 Task: Look for space in Marand, Iran from 6th September, 2023 to 10th September, 2023 for 1 adult in price range Rs.10000 to Rs.15000. Place can be private room with 1  bedroom having 1 bed and 1 bathroom. Property type can be house, flat, guest house, hotel. Booking option can be shelf check-in. Required host language is English.
Action: Mouse moved to (444, 74)
Screenshot: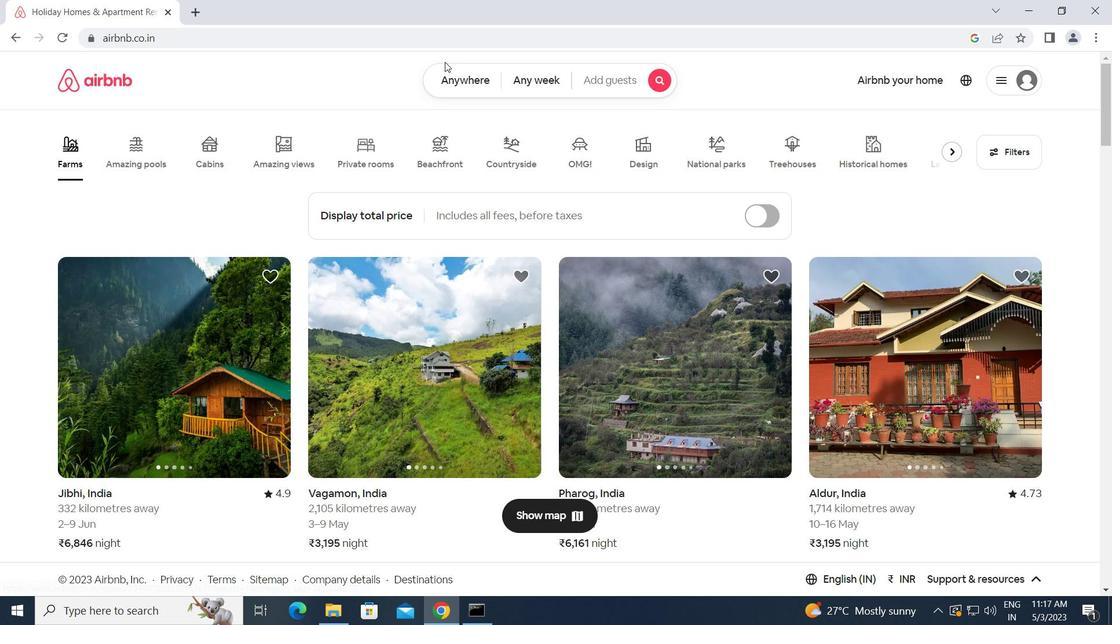 
Action: Mouse pressed left at (444, 74)
Screenshot: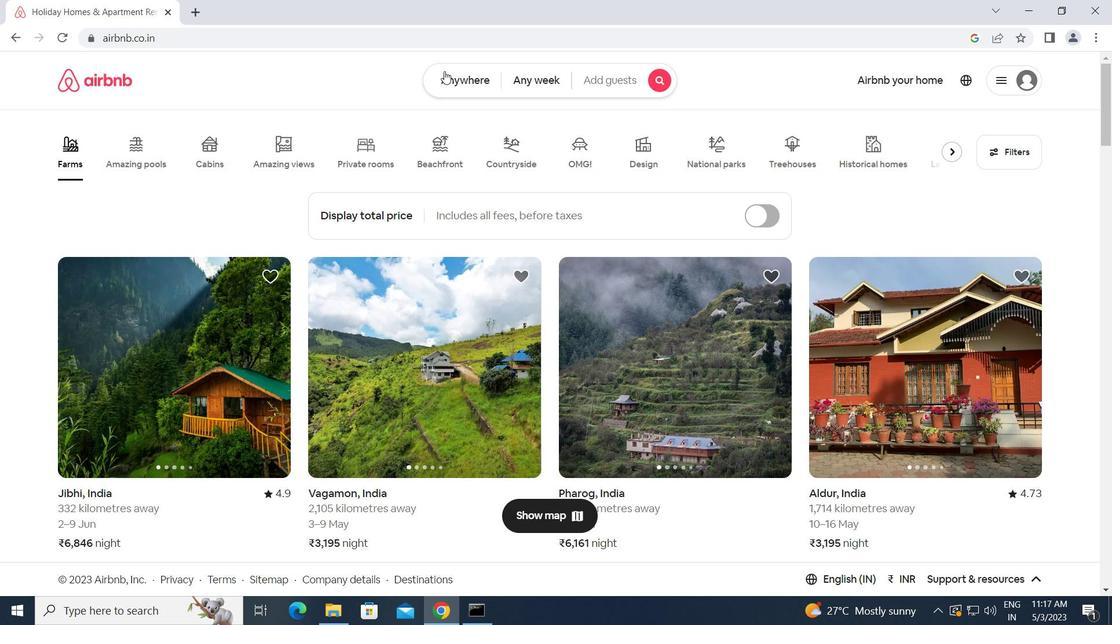 
Action: Mouse moved to (397, 123)
Screenshot: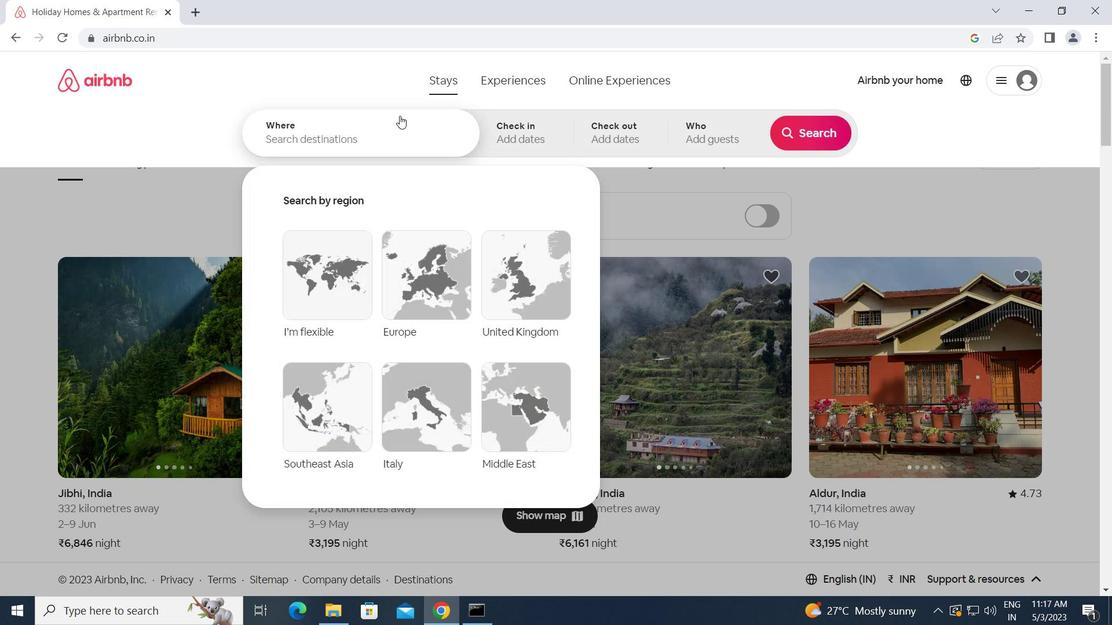 
Action: Mouse pressed left at (397, 123)
Screenshot: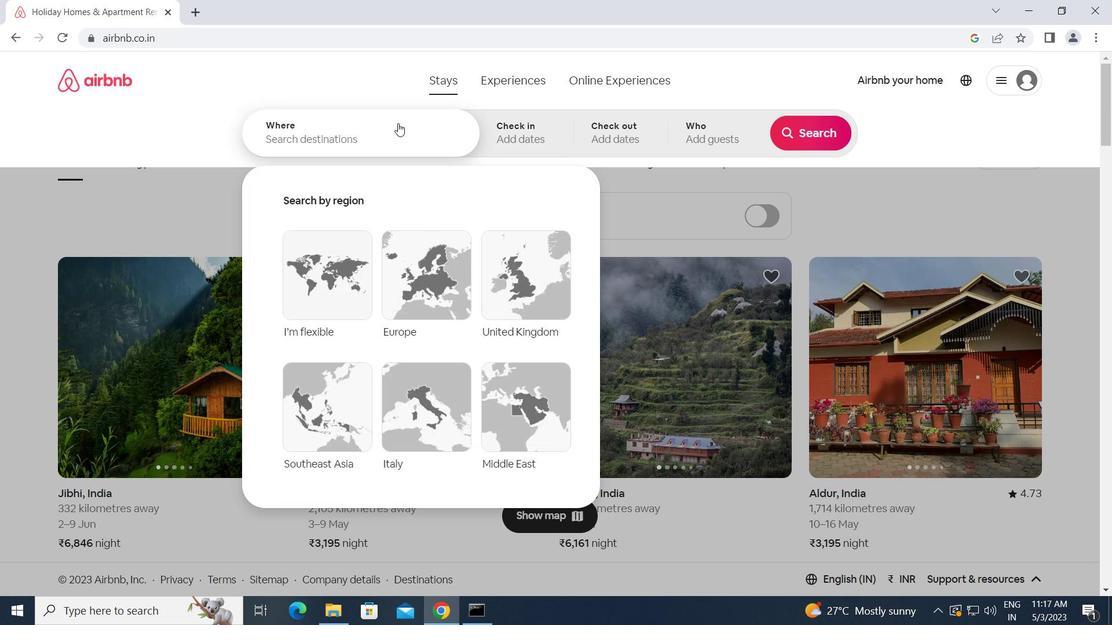 
Action: Key pressed m<Key.caps_lock>arand,<Key.space><Key.caps_lock>i<Key.caps_lock>ran<Key.enter>
Screenshot: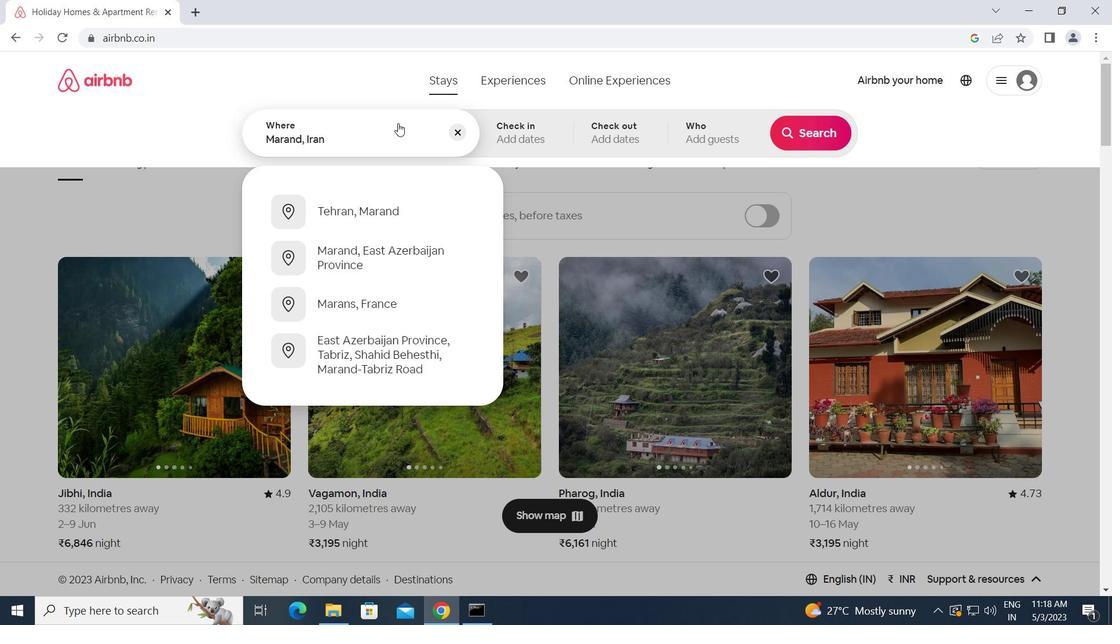 
Action: Mouse moved to (808, 249)
Screenshot: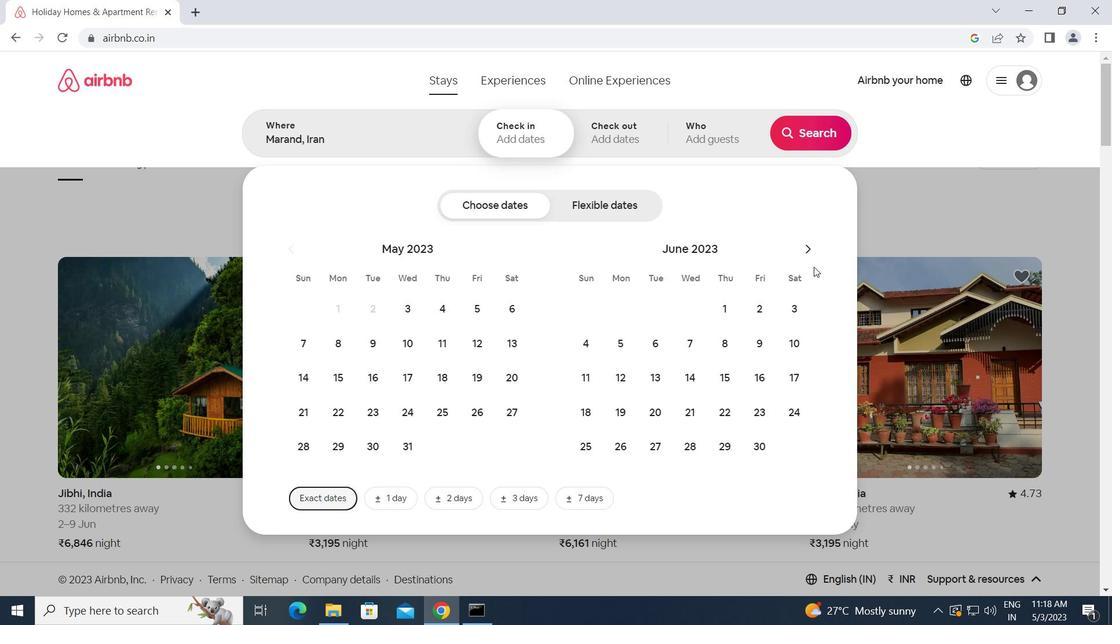 
Action: Mouse pressed left at (808, 249)
Screenshot: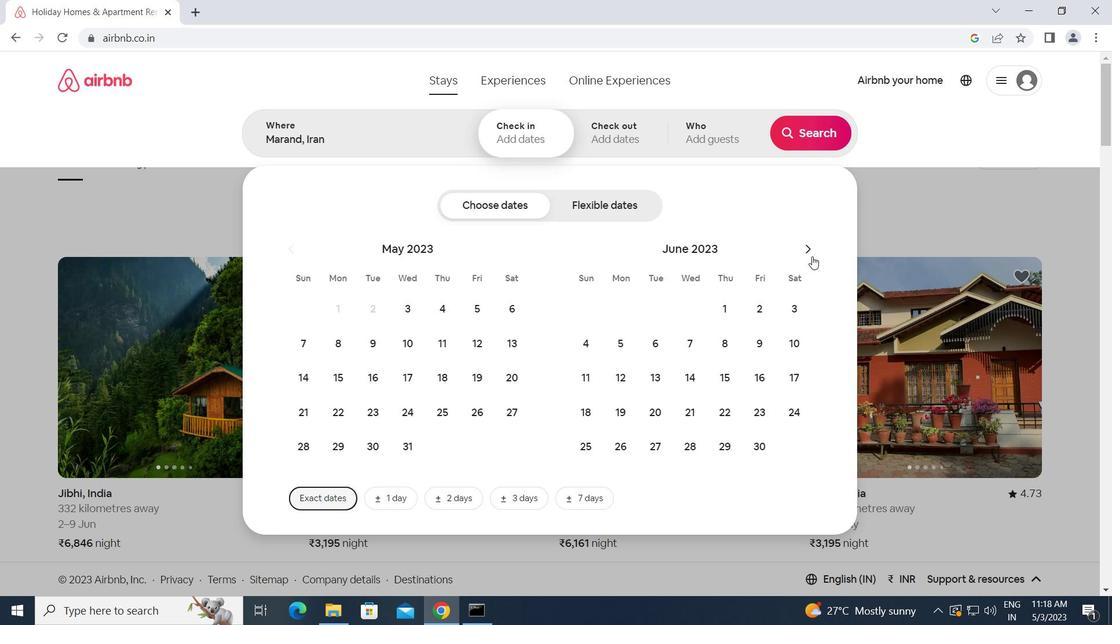 
Action: Mouse pressed left at (808, 249)
Screenshot: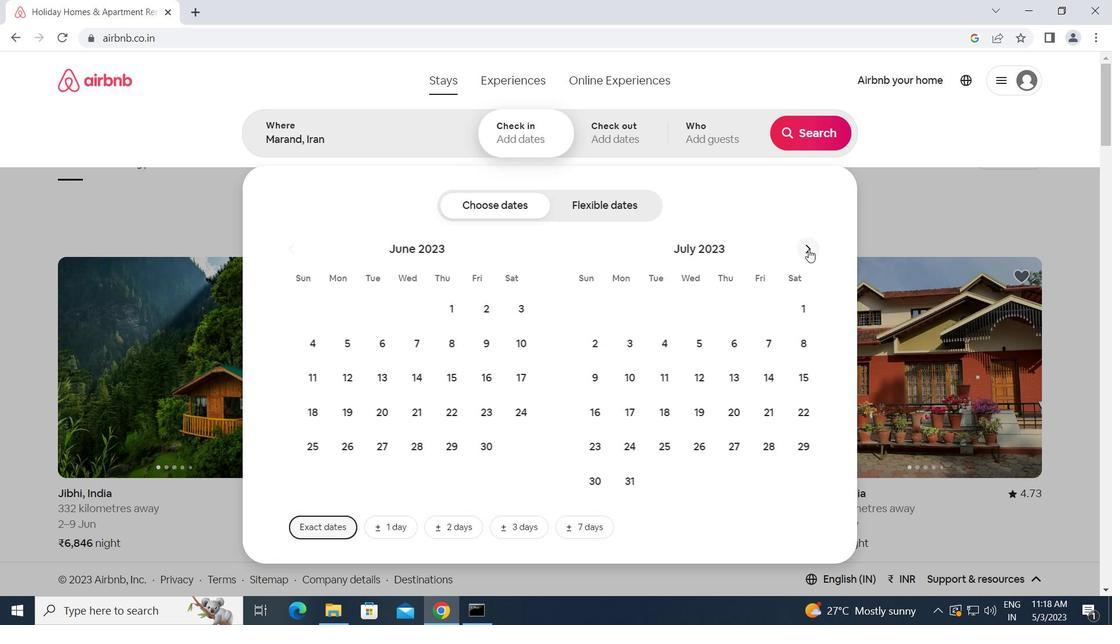 
Action: Mouse pressed left at (808, 249)
Screenshot: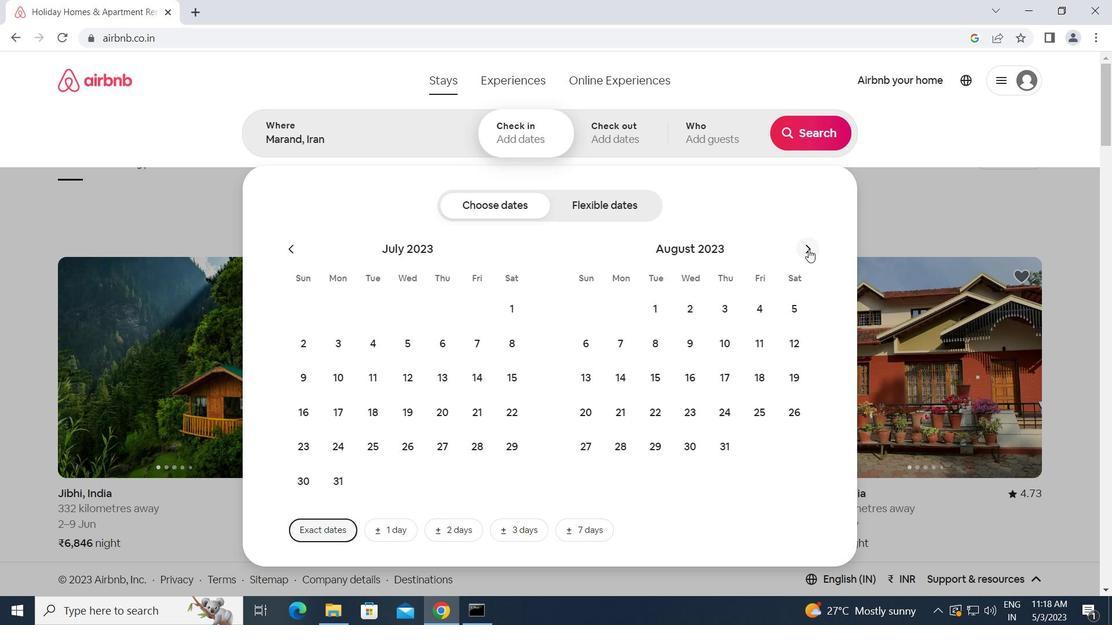 
Action: Mouse moved to (692, 340)
Screenshot: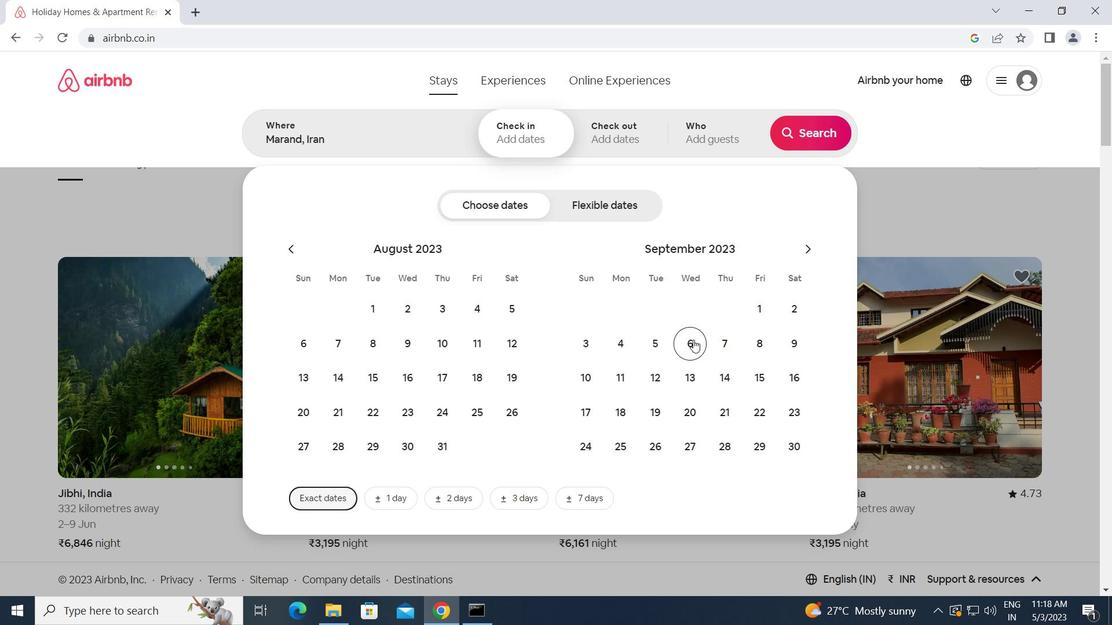 
Action: Mouse pressed left at (692, 340)
Screenshot: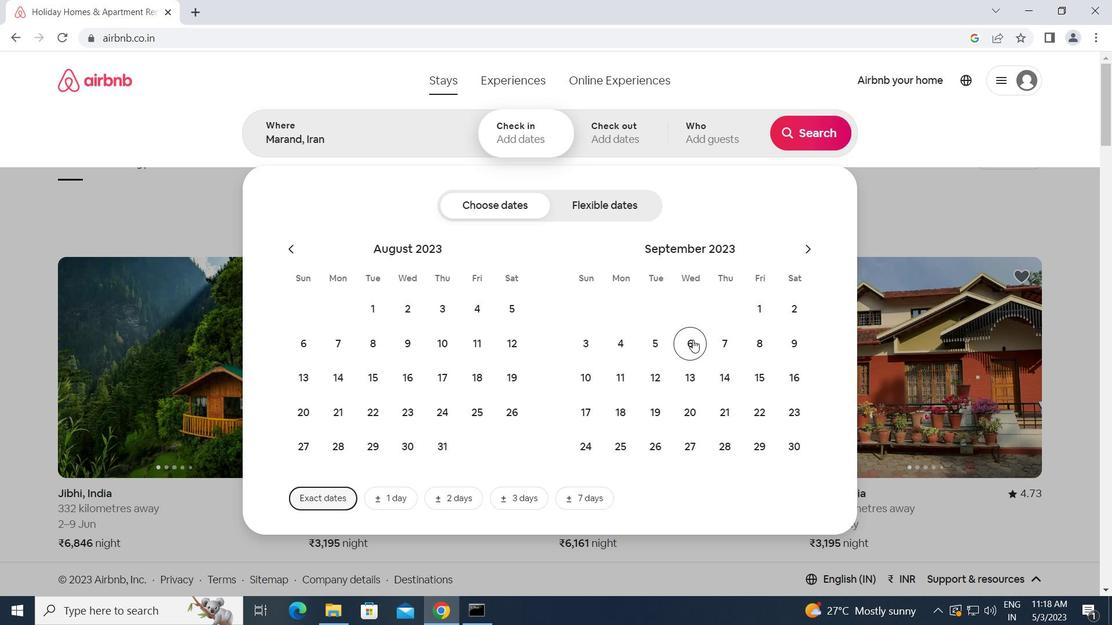 
Action: Mouse moved to (590, 377)
Screenshot: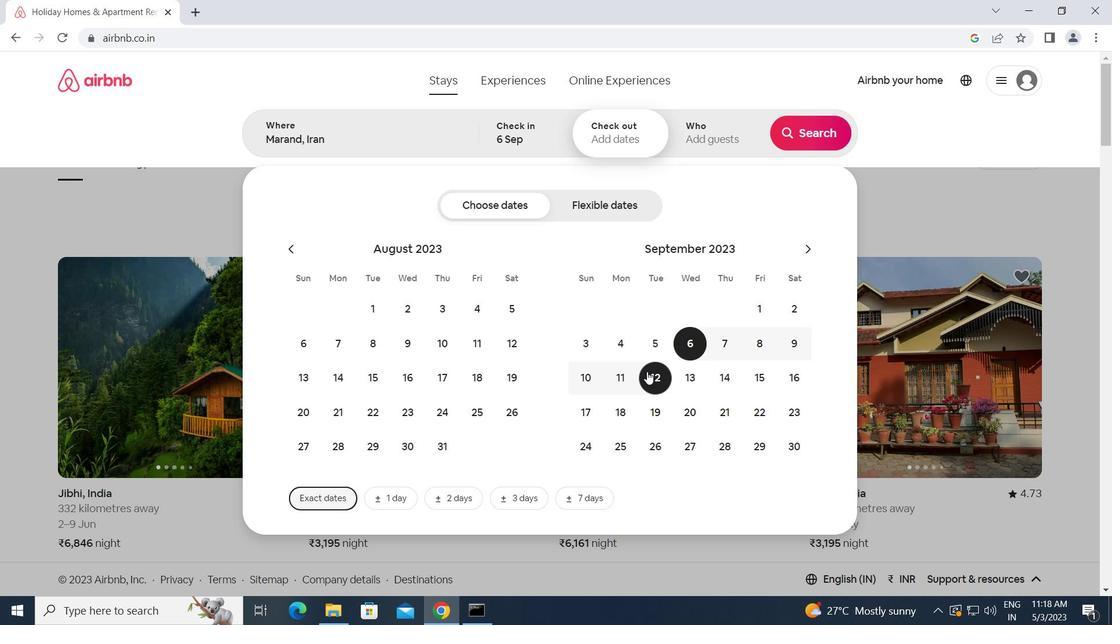 
Action: Mouse pressed left at (590, 377)
Screenshot: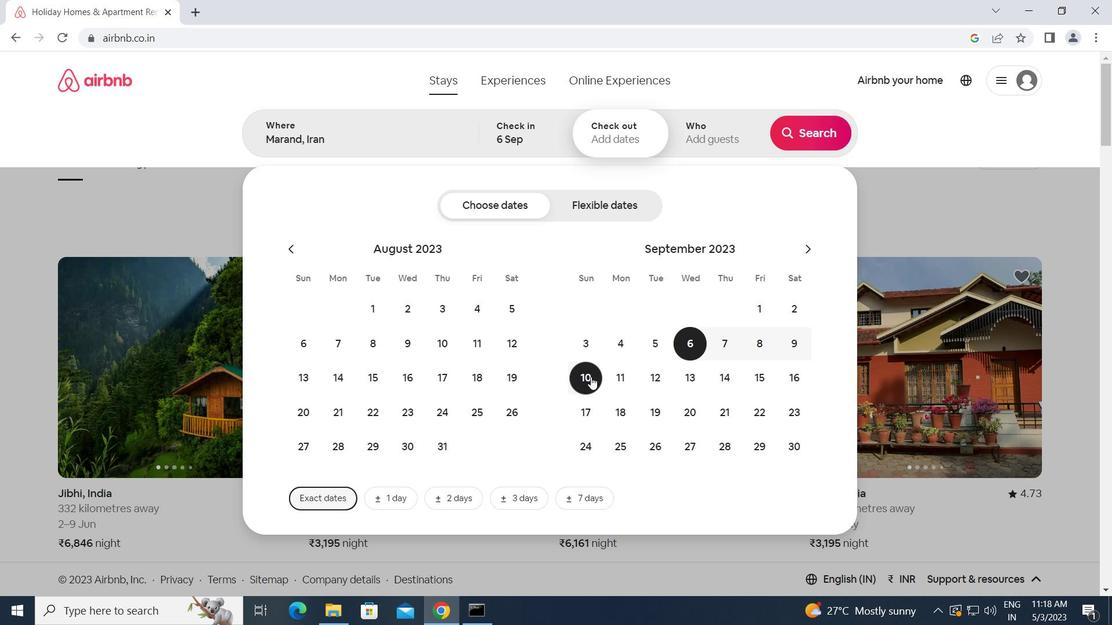 
Action: Mouse moved to (725, 133)
Screenshot: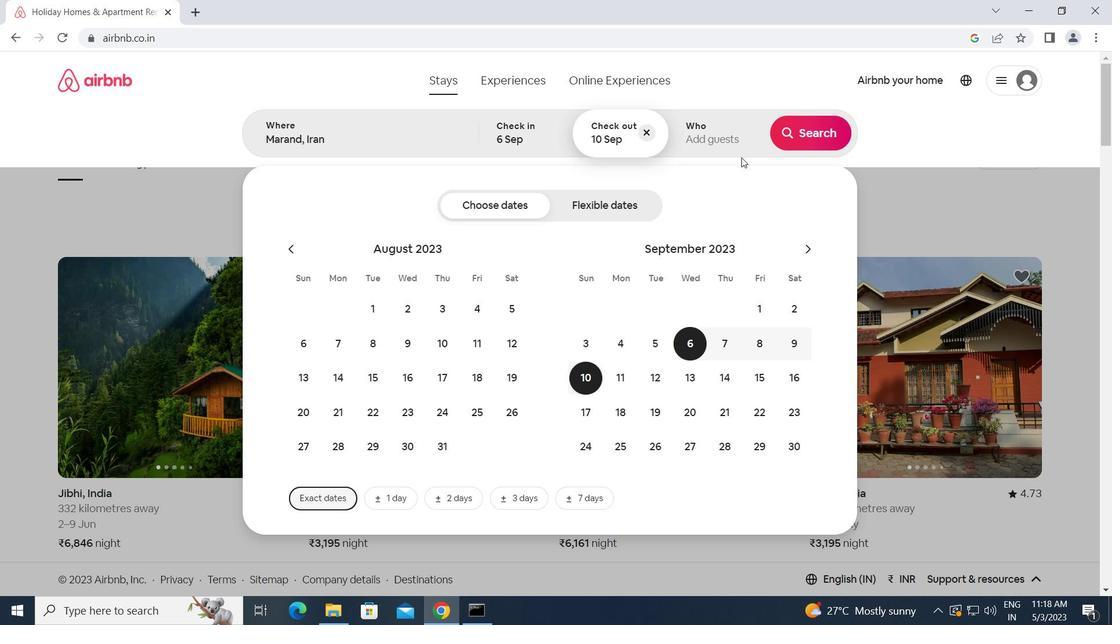 
Action: Mouse pressed left at (725, 133)
Screenshot: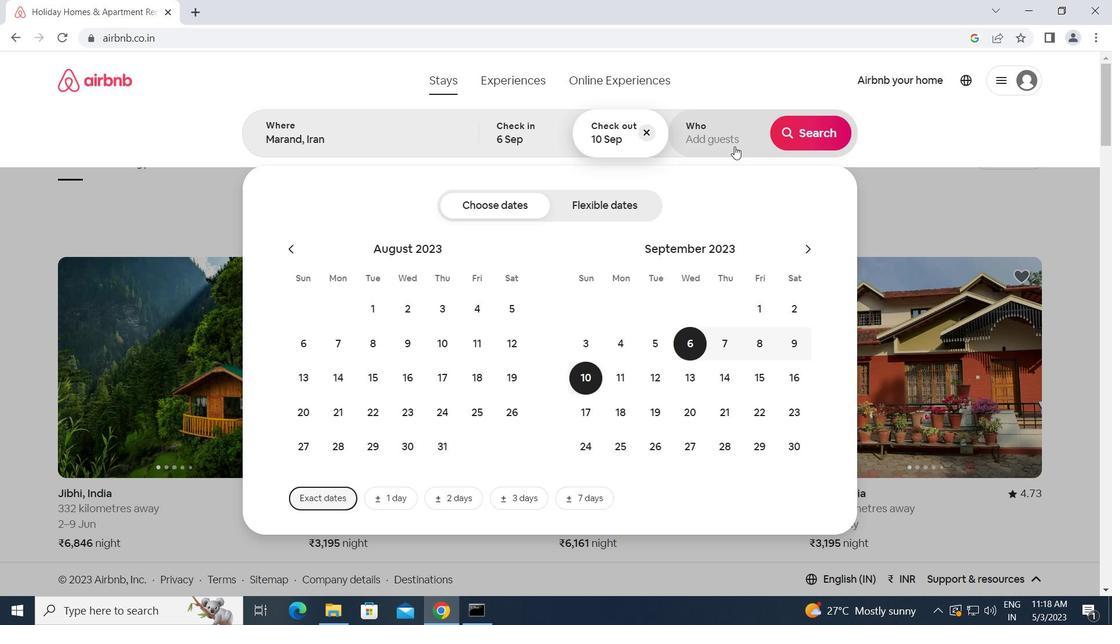 
Action: Mouse moved to (811, 213)
Screenshot: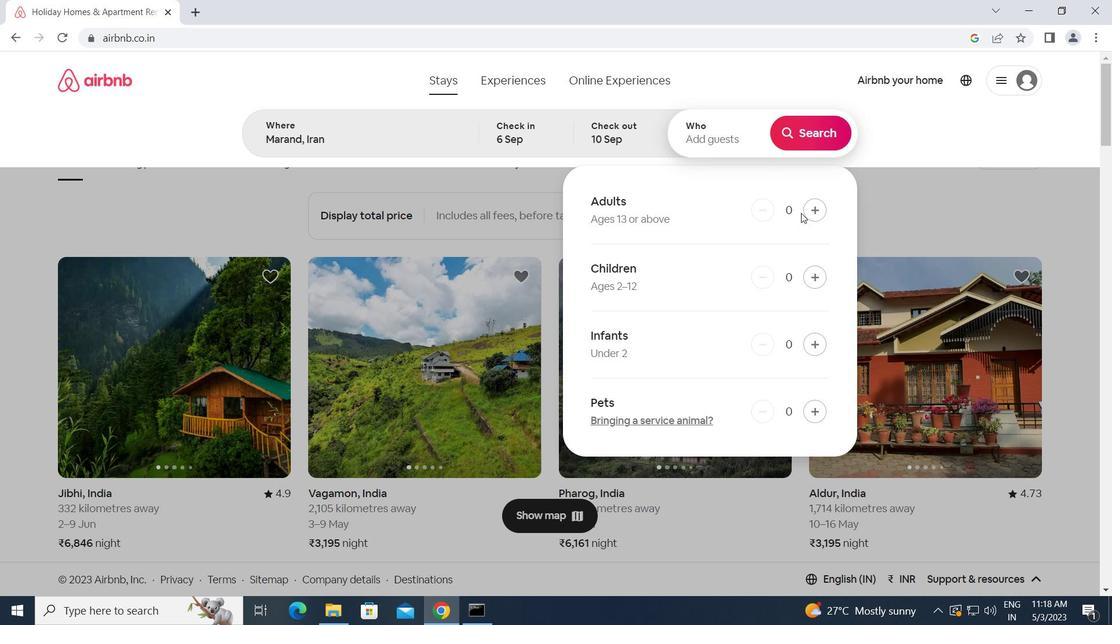 
Action: Mouse pressed left at (811, 213)
Screenshot: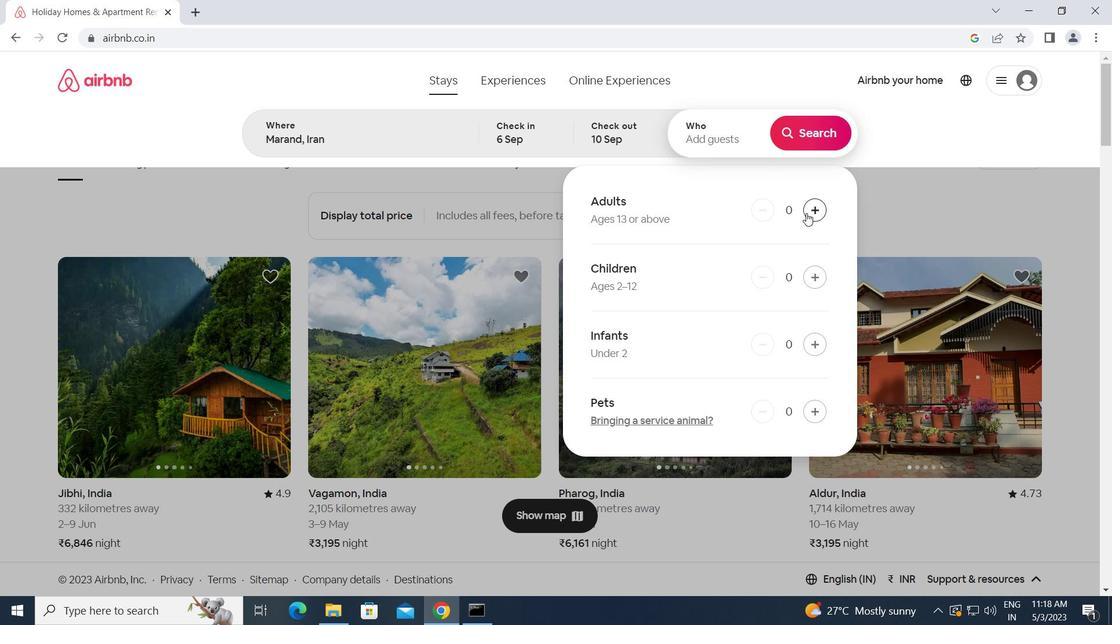 
Action: Mouse moved to (818, 126)
Screenshot: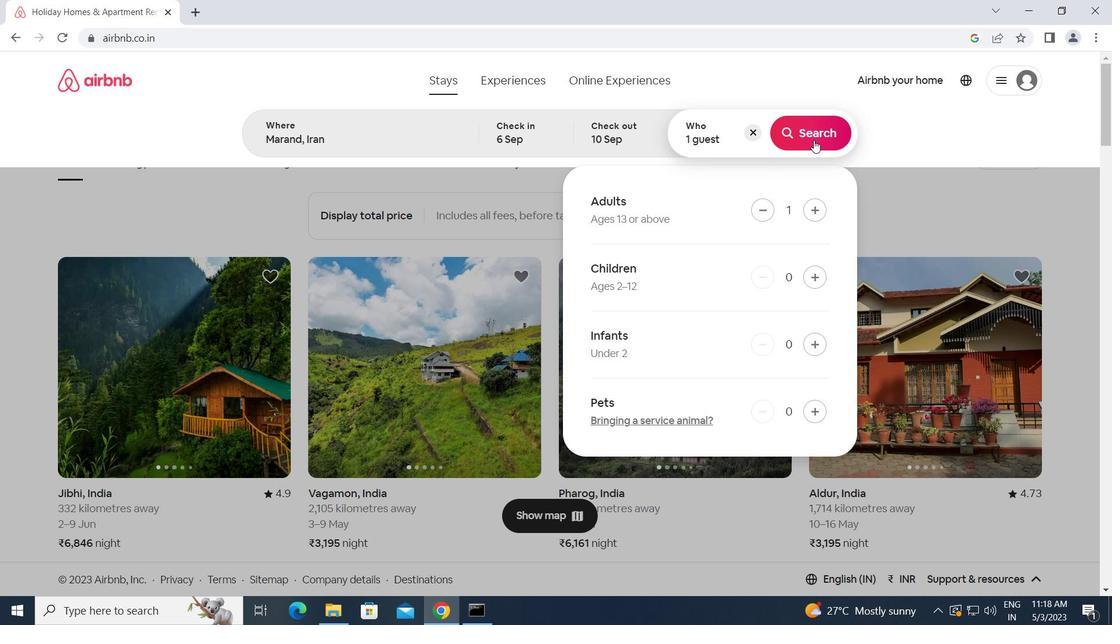 
Action: Mouse pressed left at (818, 126)
Screenshot: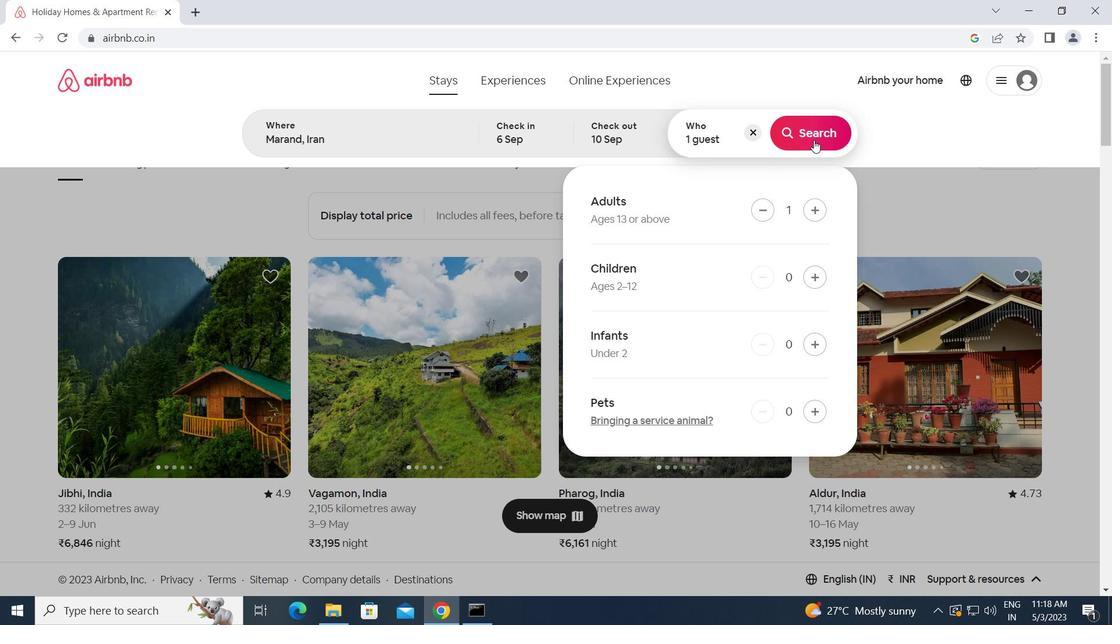 
Action: Mouse moved to (1036, 138)
Screenshot: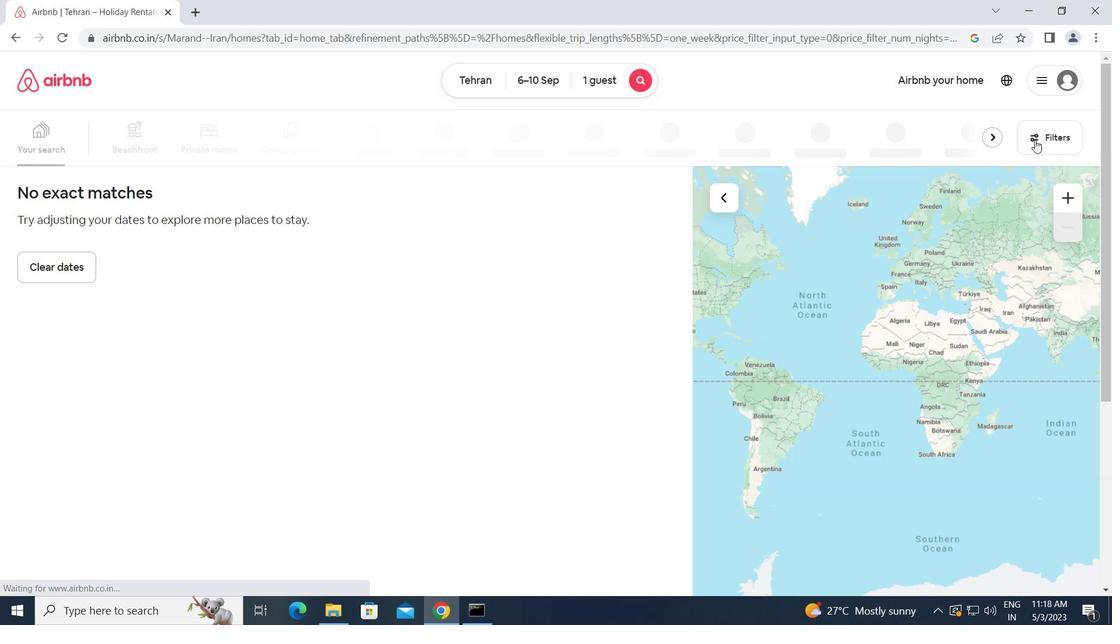 
Action: Mouse pressed left at (1036, 138)
Screenshot: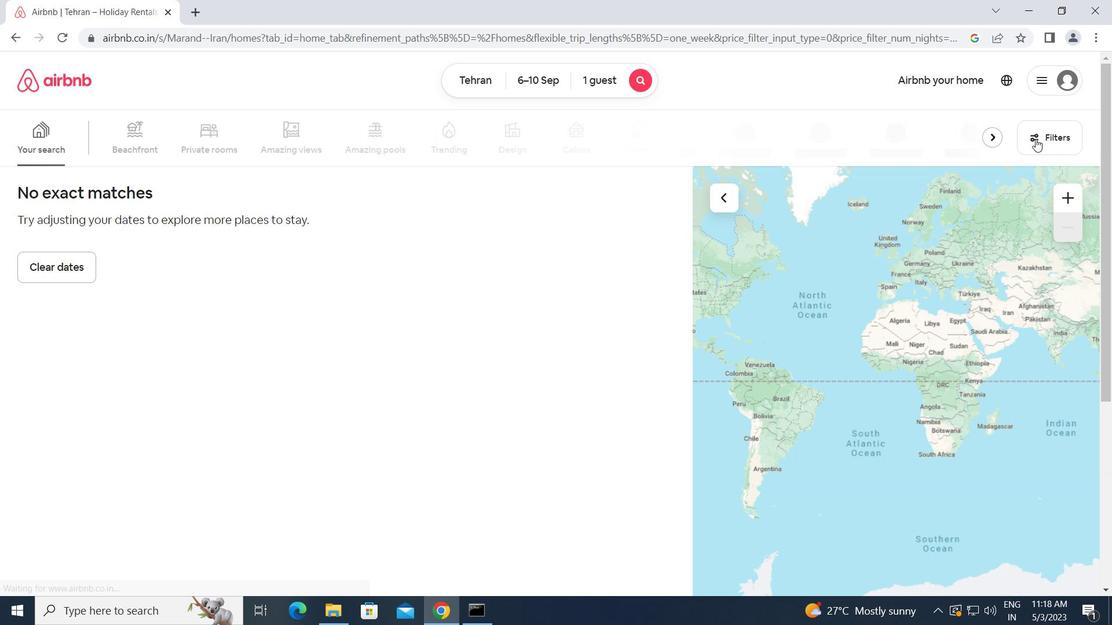 
Action: Mouse moved to (364, 226)
Screenshot: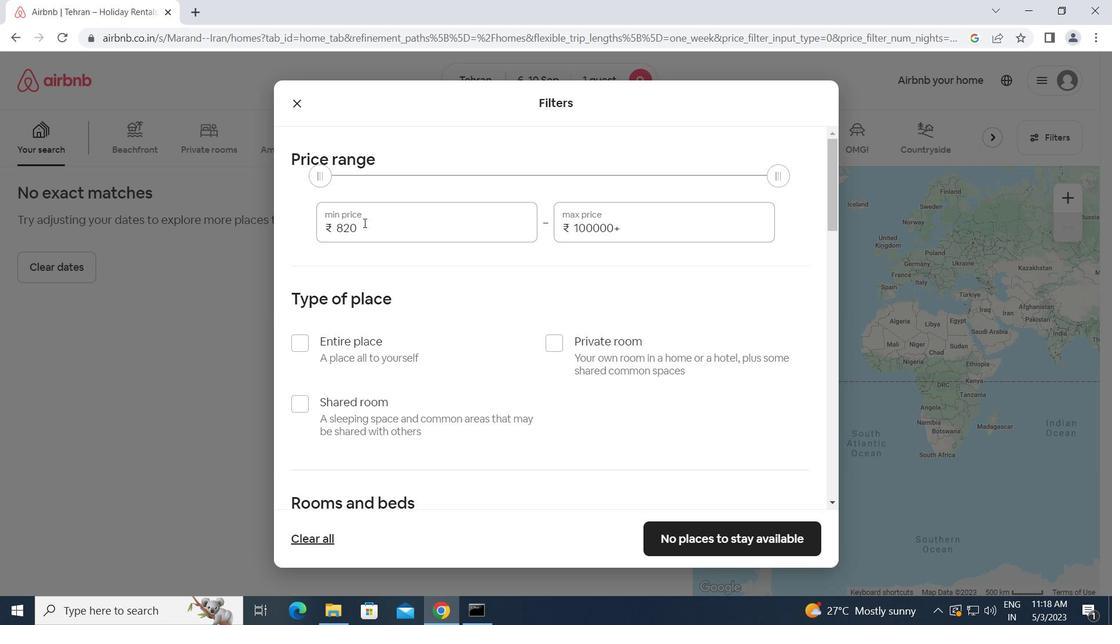 
Action: Mouse pressed left at (364, 226)
Screenshot: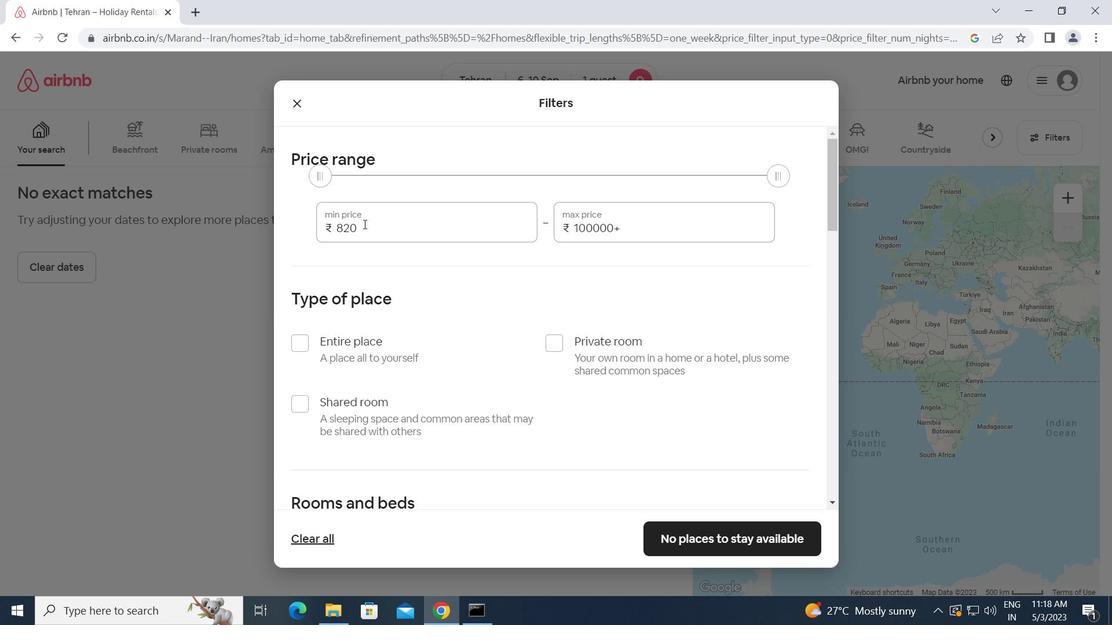 
Action: Mouse moved to (313, 227)
Screenshot: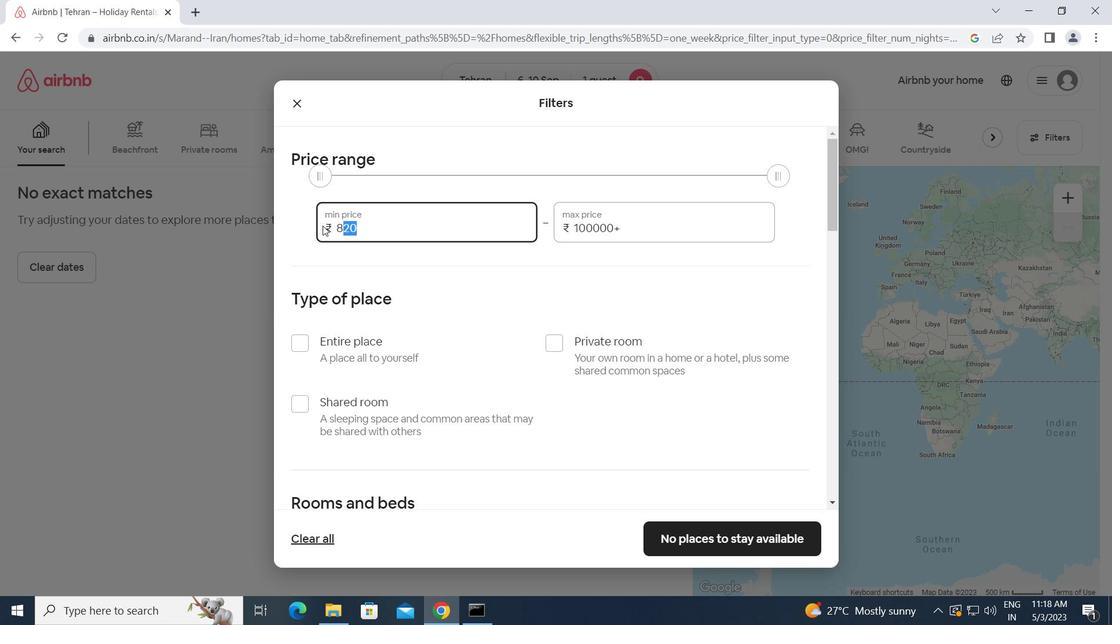 
Action: Key pressed 10000<Key.tab>15000
Screenshot: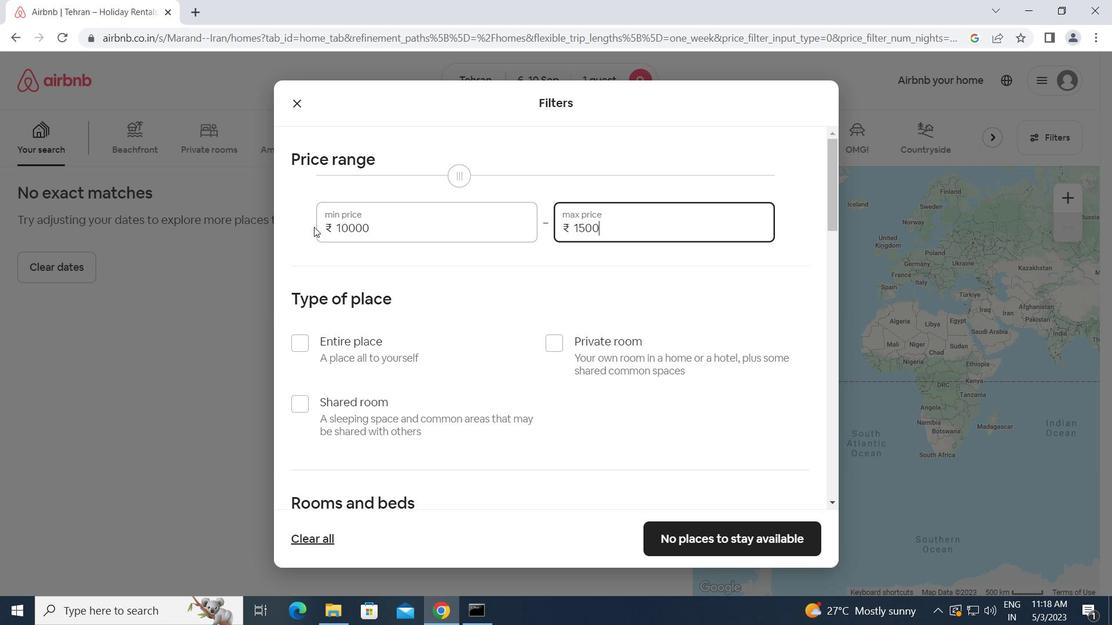 
Action: Mouse moved to (549, 345)
Screenshot: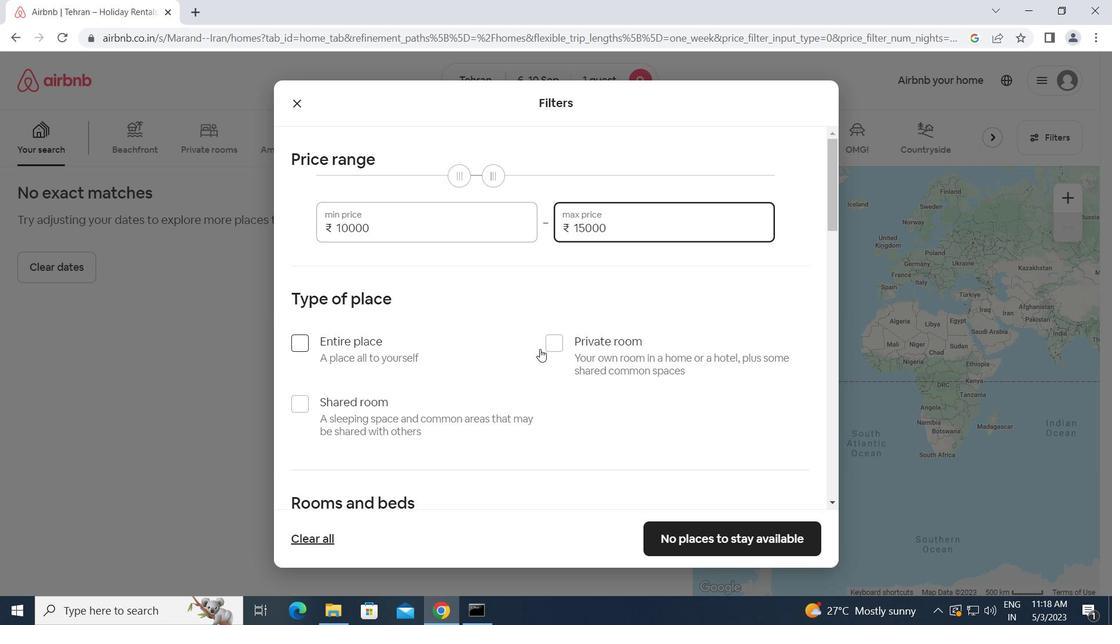 
Action: Mouse pressed left at (549, 345)
Screenshot: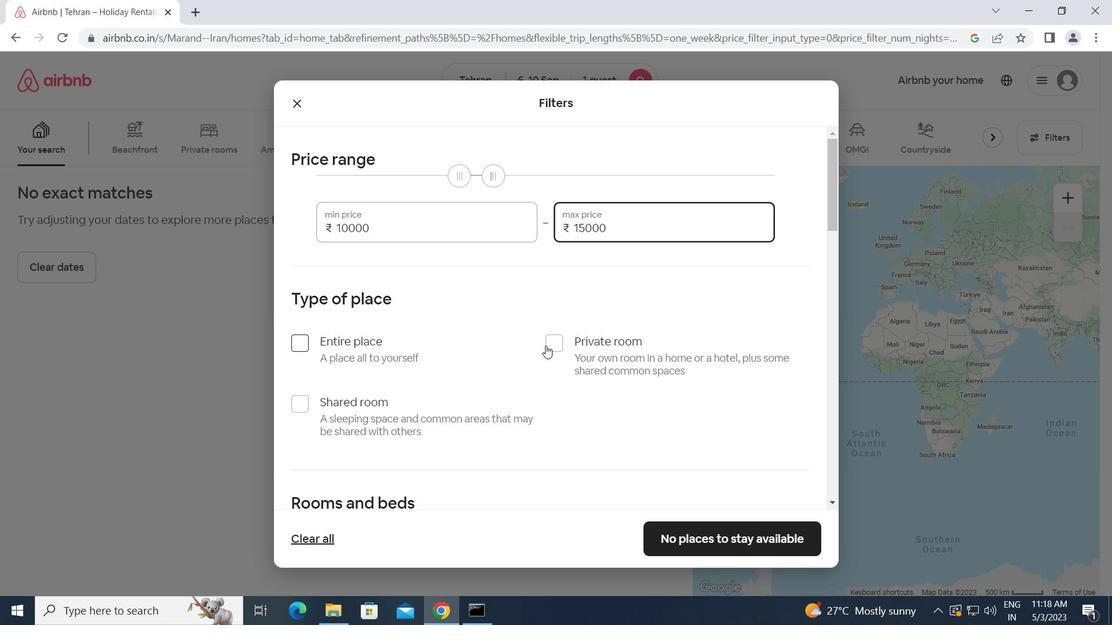
Action: Mouse moved to (539, 377)
Screenshot: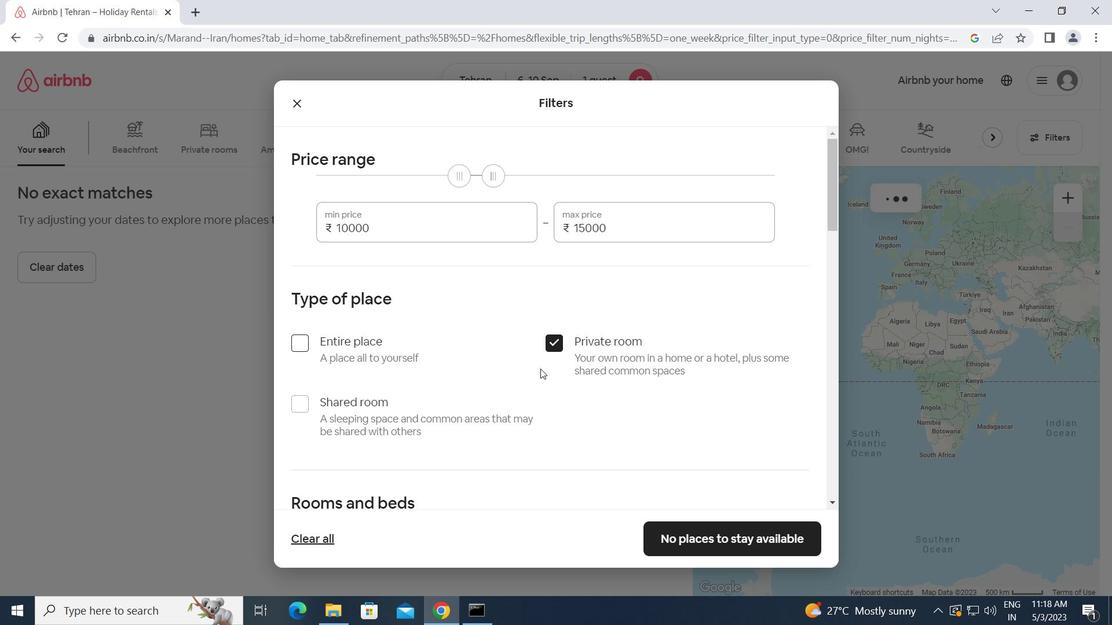 
Action: Mouse scrolled (539, 377) with delta (0, 0)
Screenshot: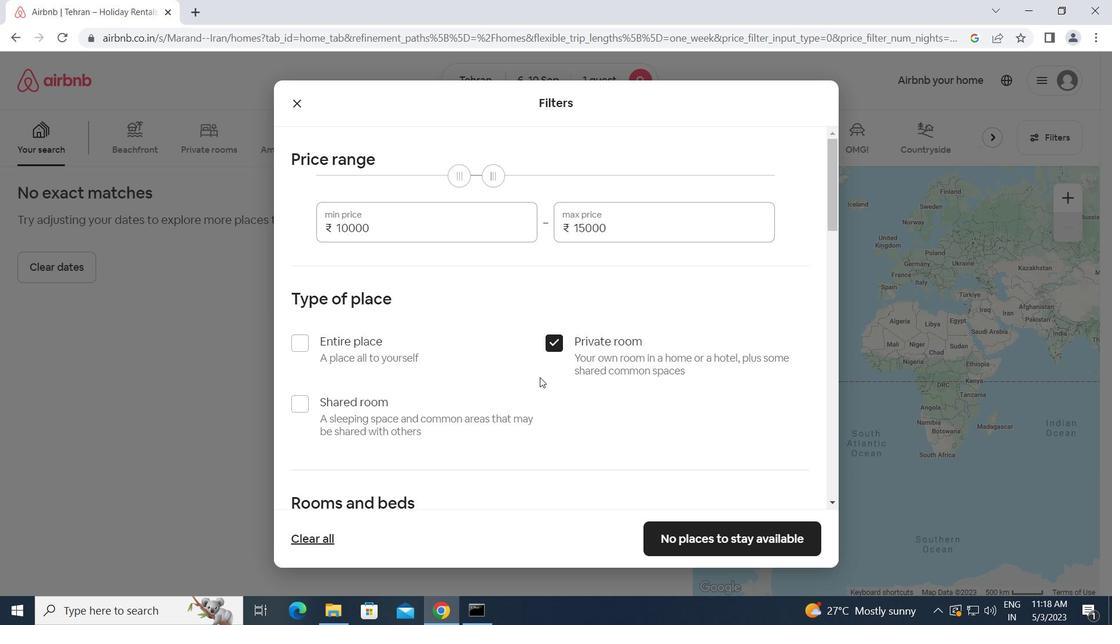
Action: Mouse scrolled (539, 377) with delta (0, 0)
Screenshot: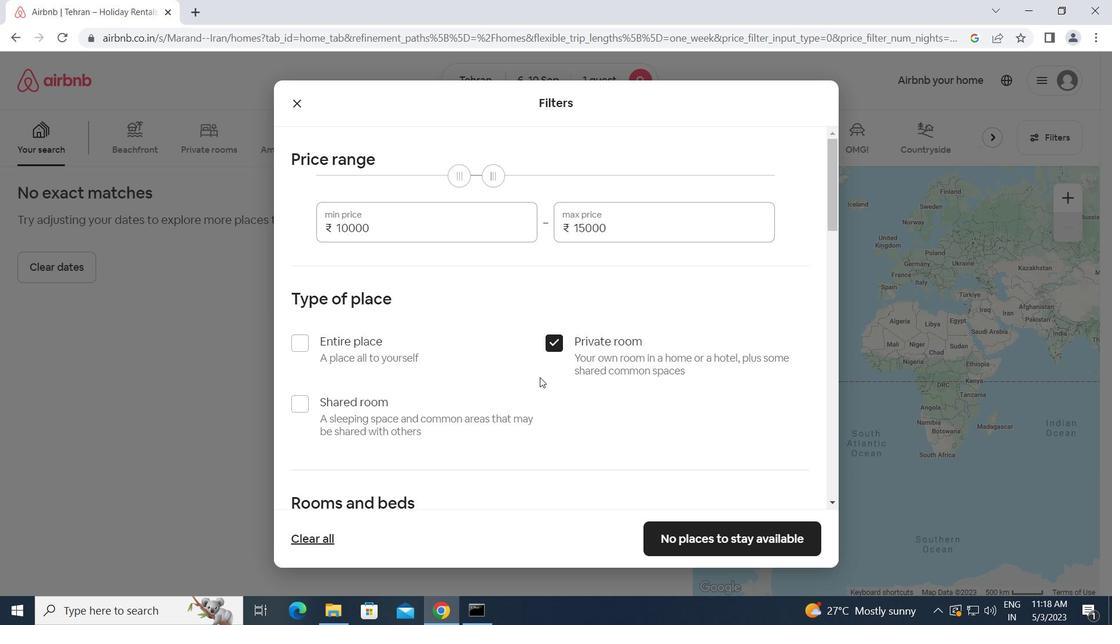 
Action: Mouse scrolled (539, 377) with delta (0, 0)
Screenshot: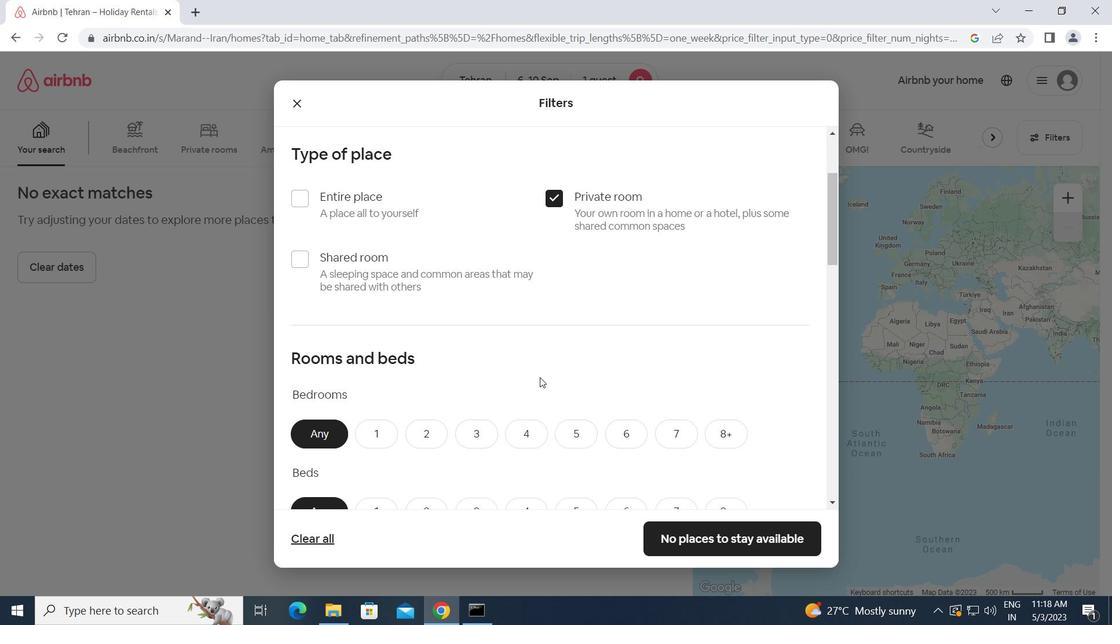 
Action: Mouse moved to (366, 360)
Screenshot: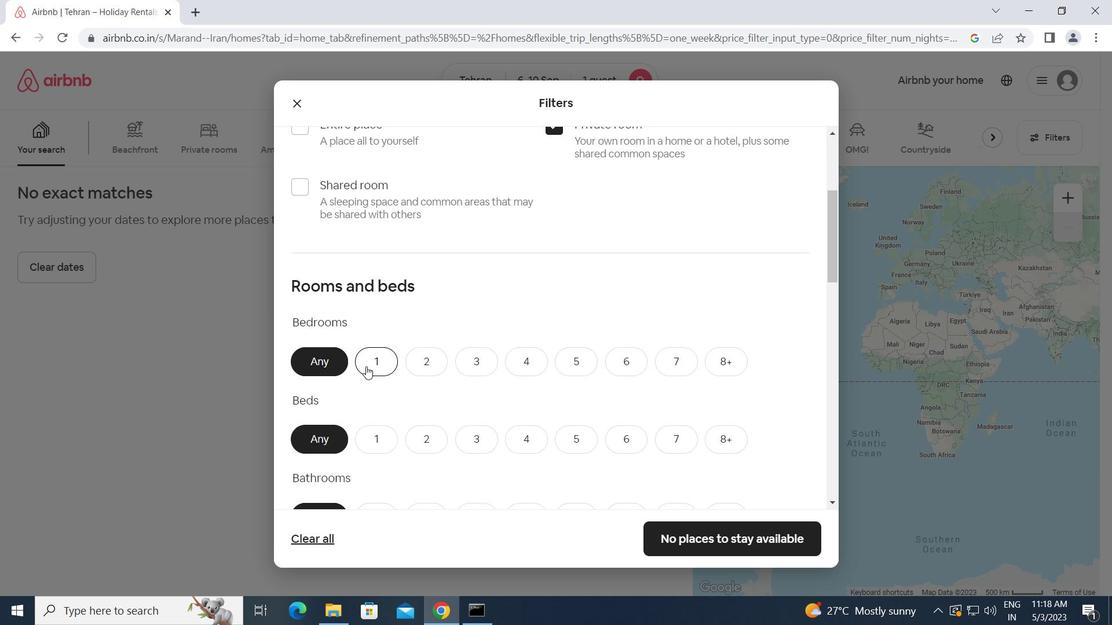 
Action: Mouse pressed left at (366, 360)
Screenshot: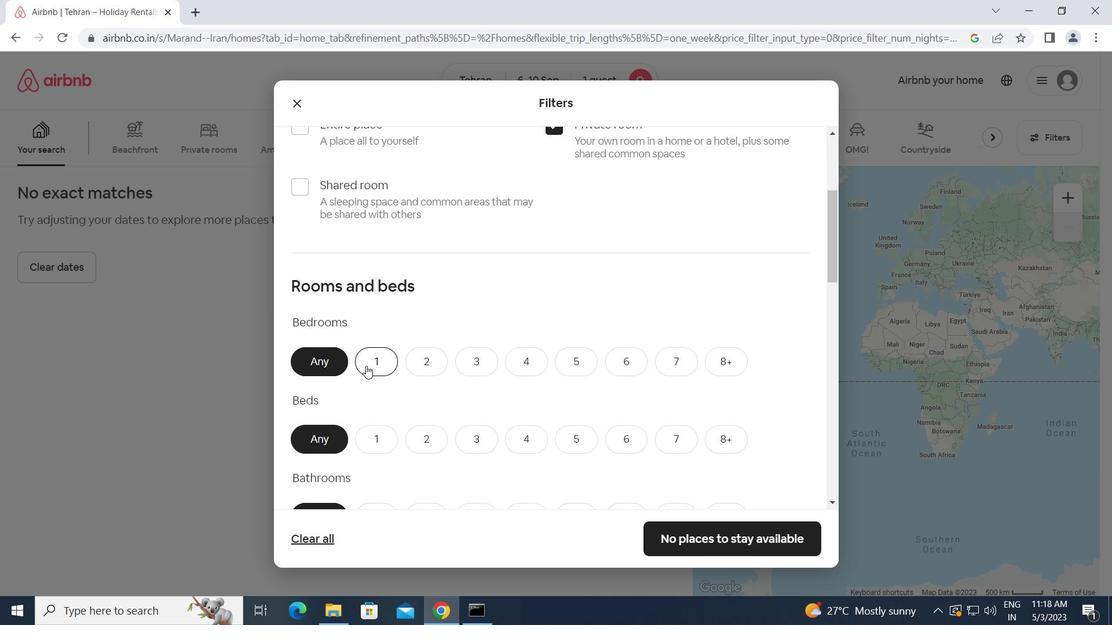
Action: Mouse moved to (362, 436)
Screenshot: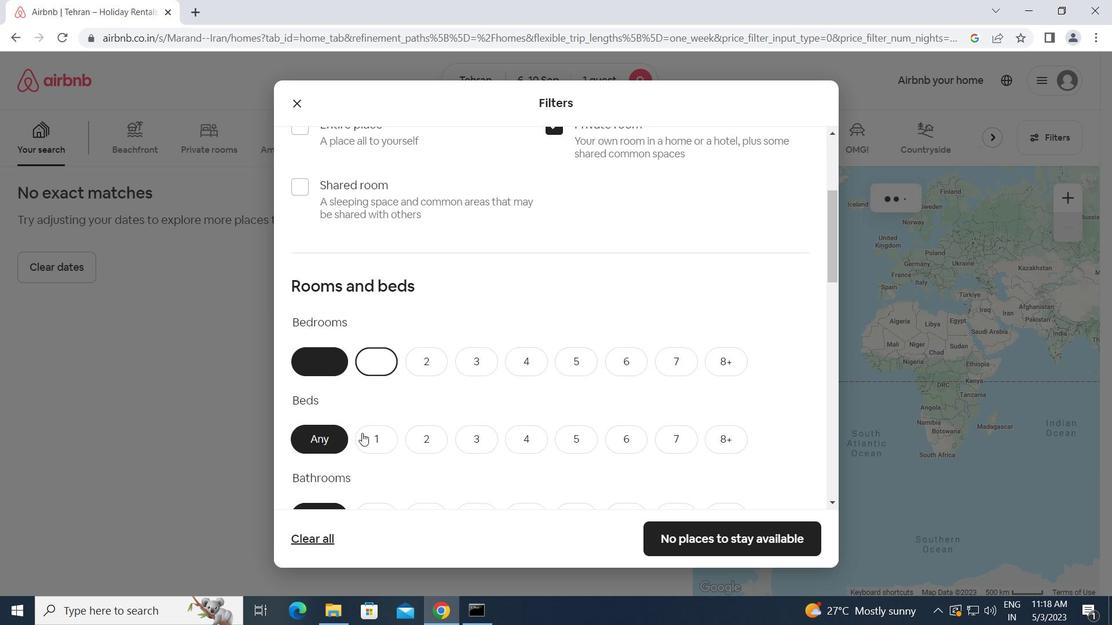 
Action: Mouse pressed left at (362, 436)
Screenshot: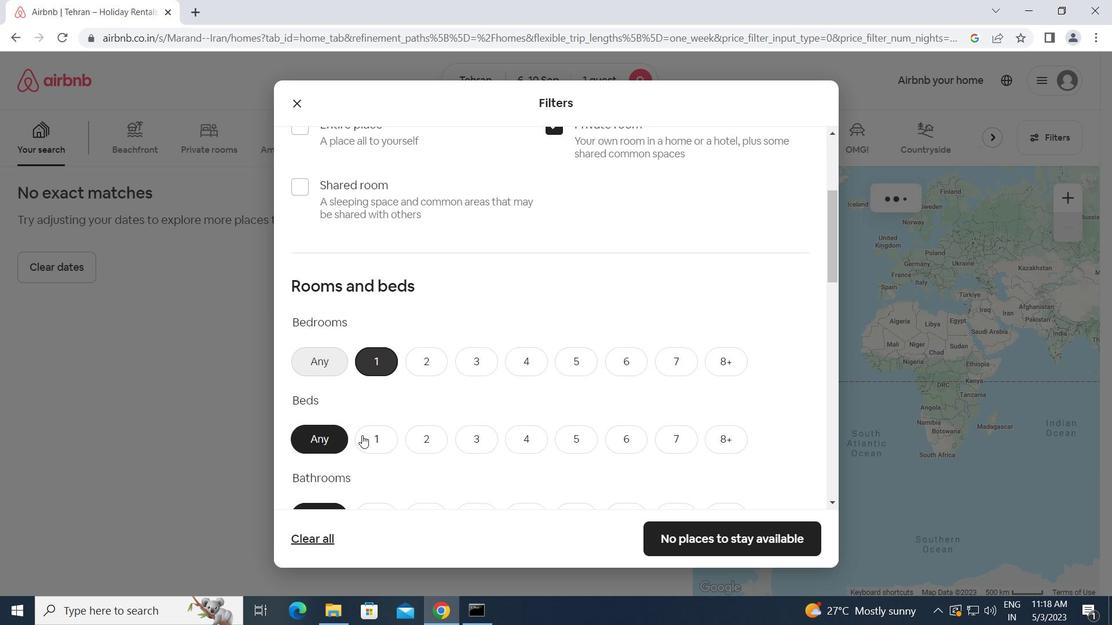 
Action: Mouse moved to (375, 435)
Screenshot: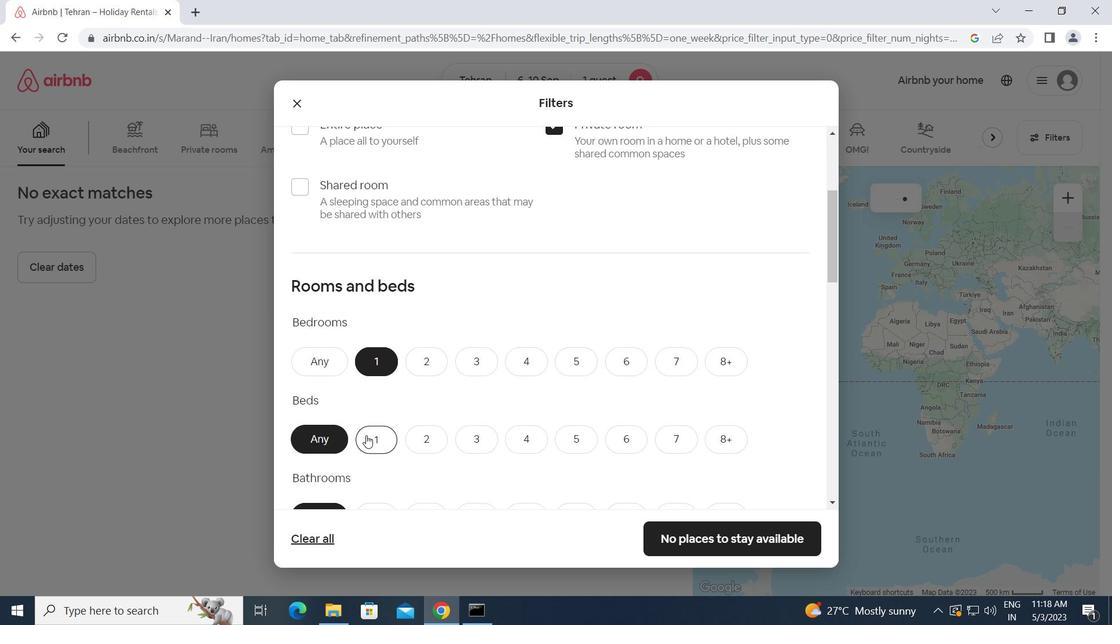 
Action: Mouse scrolled (375, 435) with delta (0, 0)
Screenshot: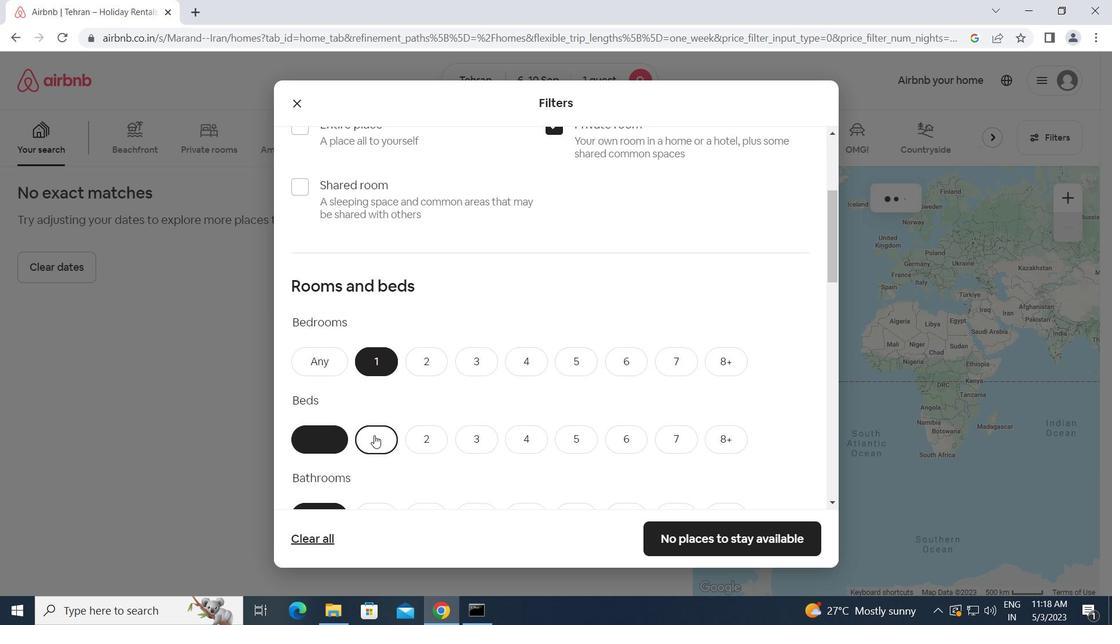 
Action: Mouse scrolled (375, 435) with delta (0, 0)
Screenshot: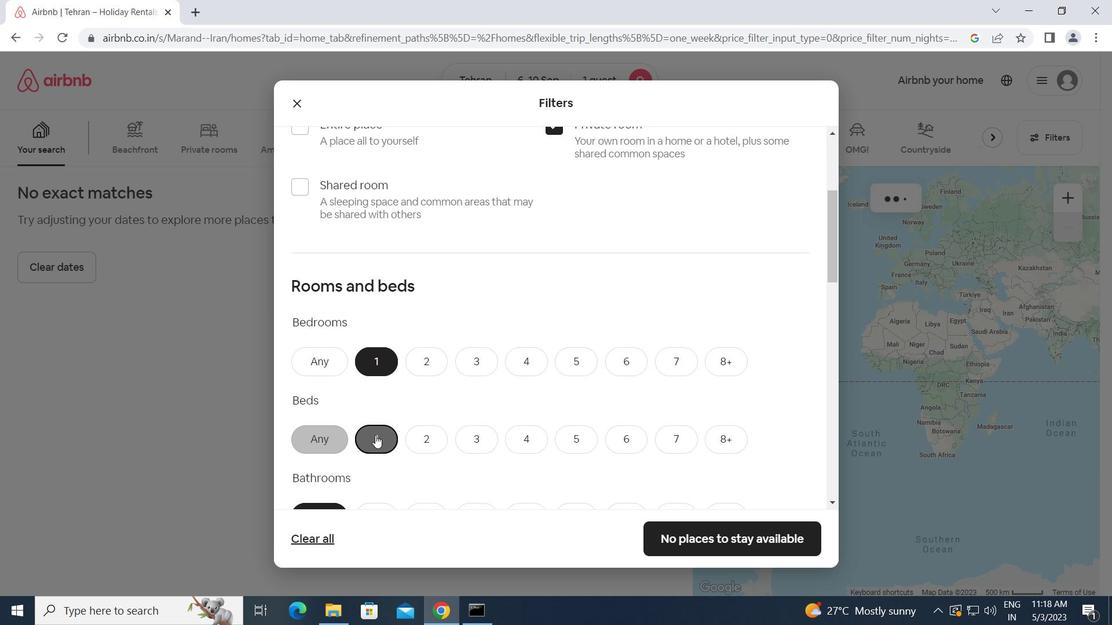 
Action: Mouse moved to (381, 384)
Screenshot: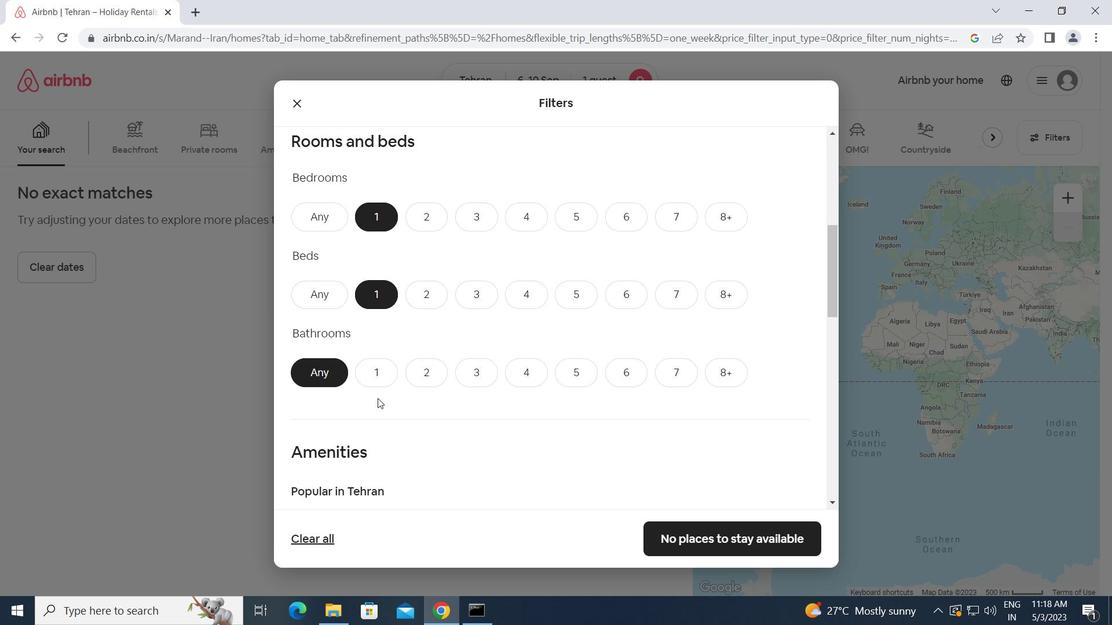 
Action: Mouse pressed left at (381, 384)
Screenshot: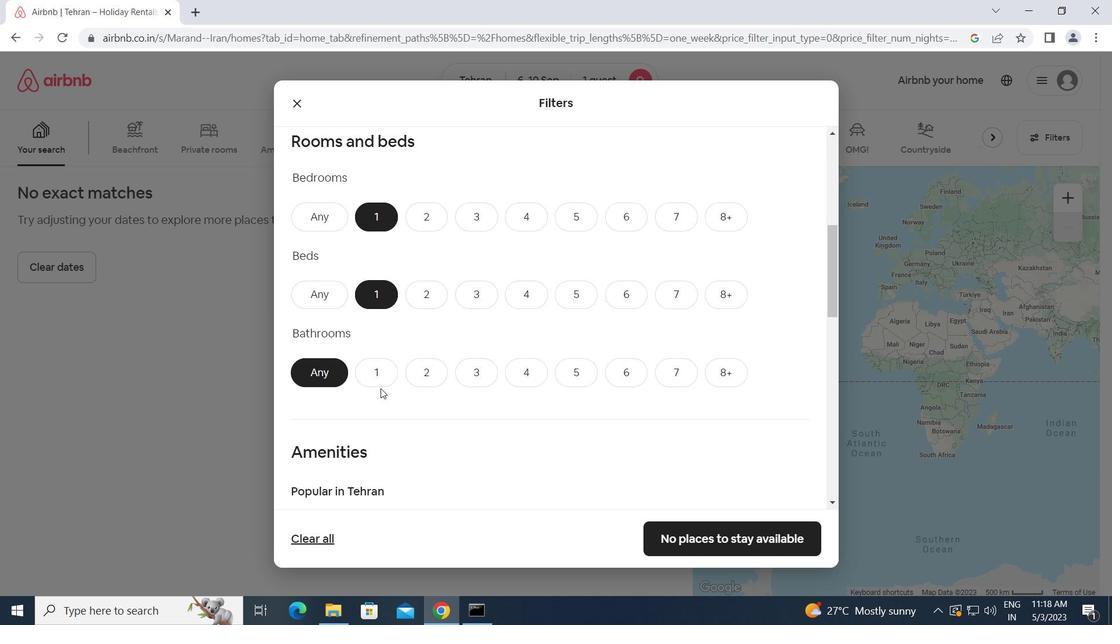 
Action: Mouse moved to (429, 417)
Screenshot: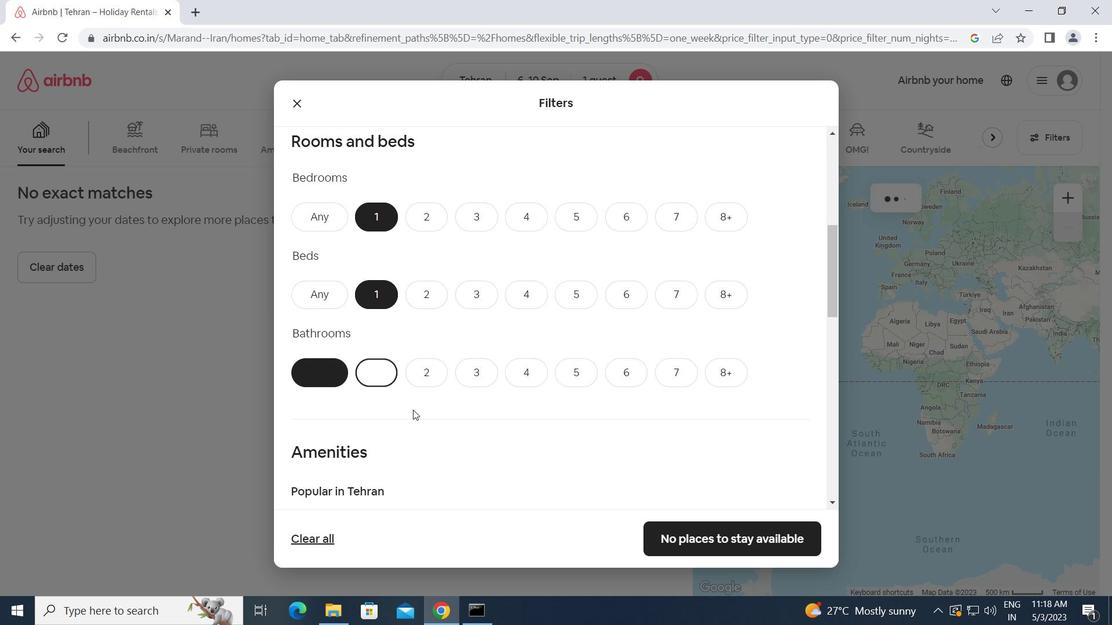 
Action: Mouse scrolled (429, 416) with delta (0, 0)
Screenshot: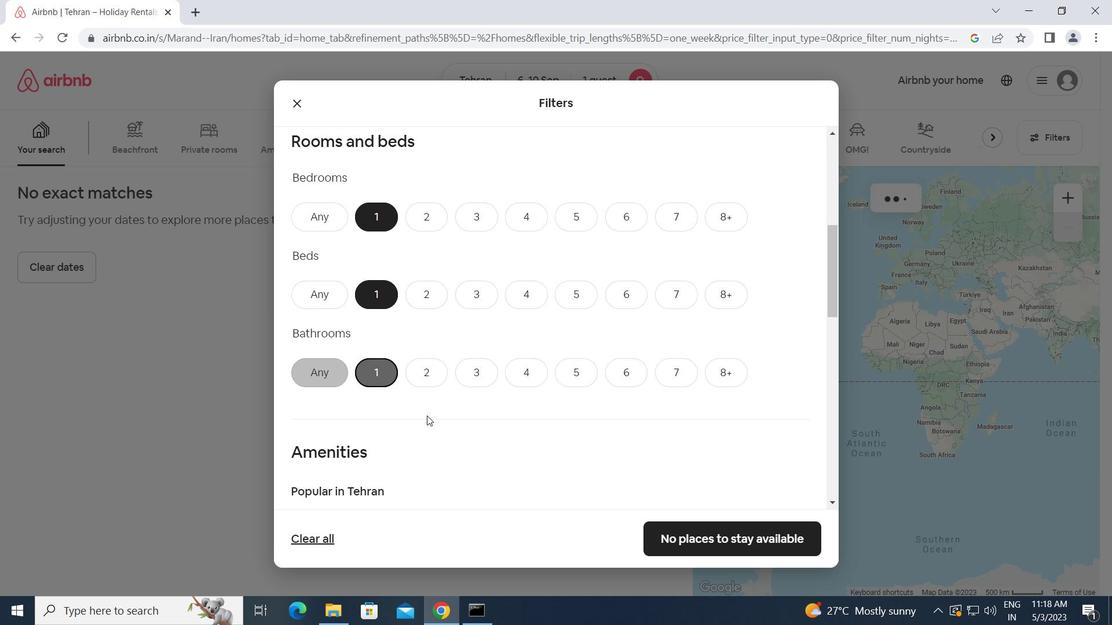 
Action: Mouse scrolled (429, 416) with delta (0, 0)
Screenshot: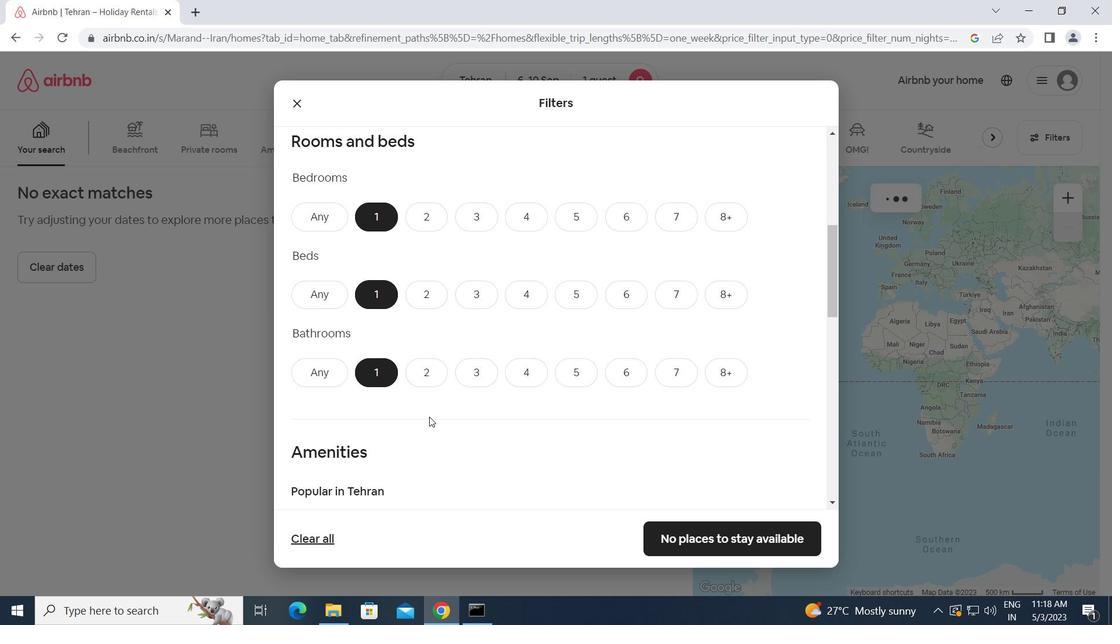 
Action: Mouse moved to (432, 414)
Screenshot: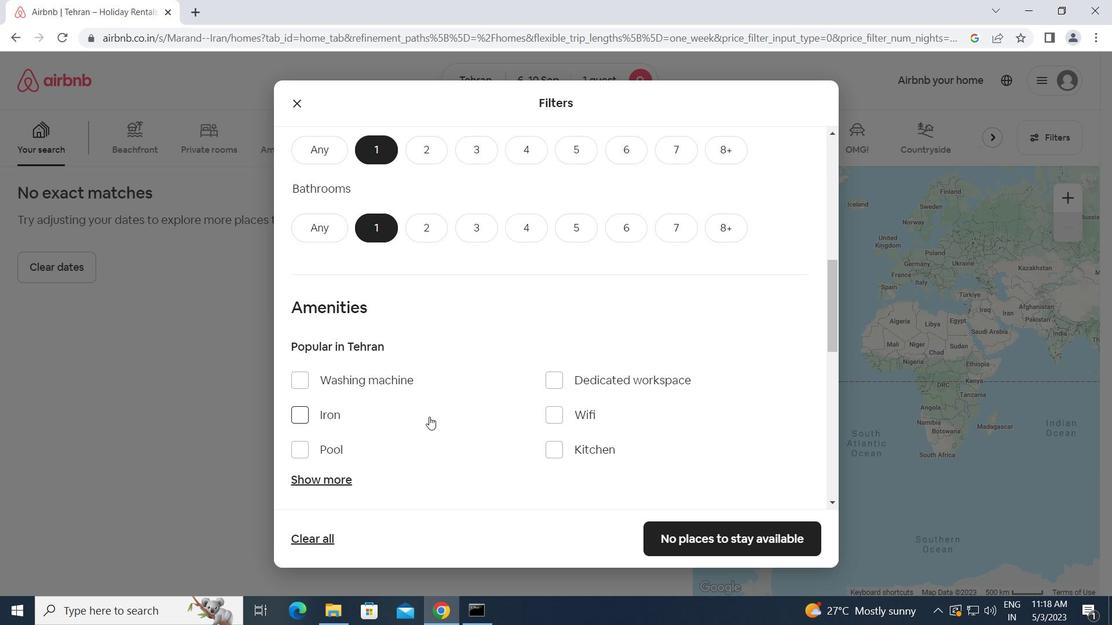 
Action: Mouse scrolled (432, 413) with delta (0, 0)
Screenshot: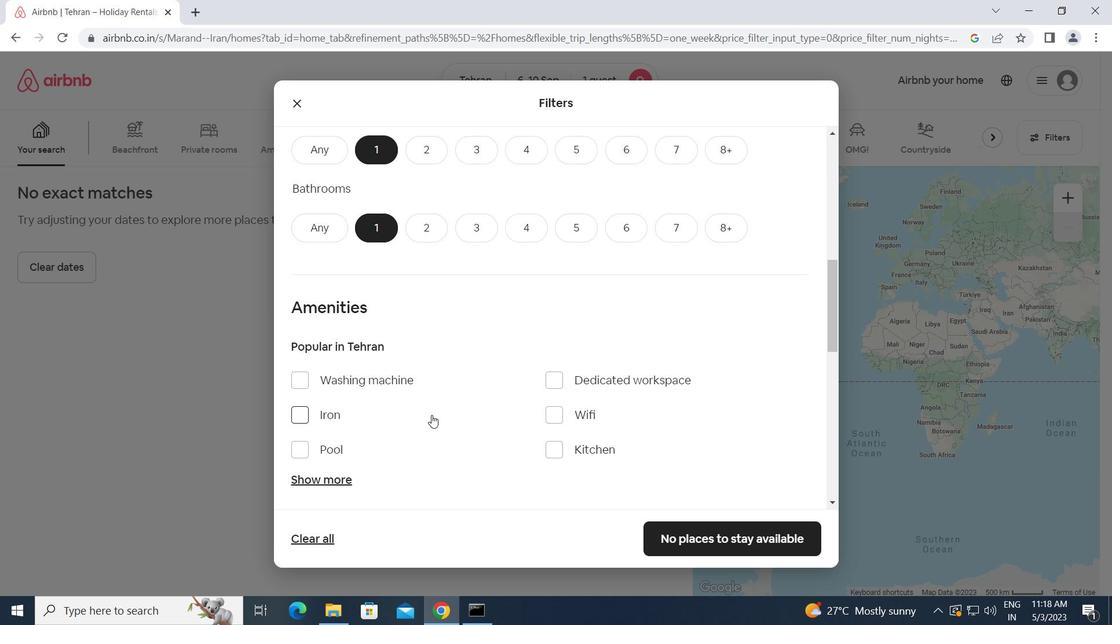 
Action: Mouse moved to (484, 409)
Screenshot: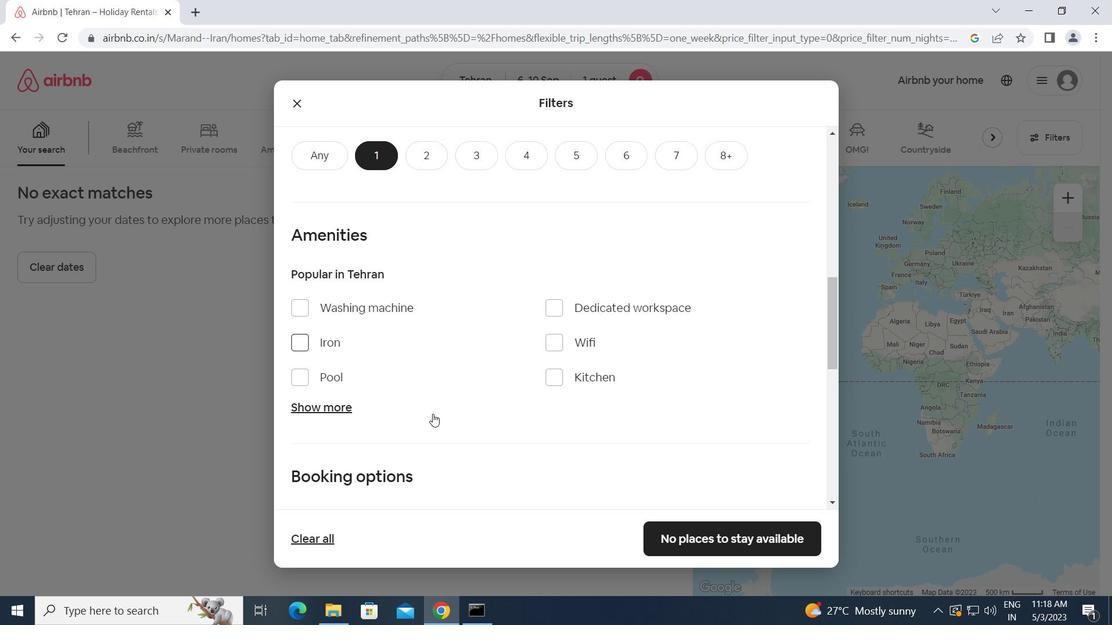 
Action: Mouse scrolled (484, 408) with delta (0, 0)
Screenshot: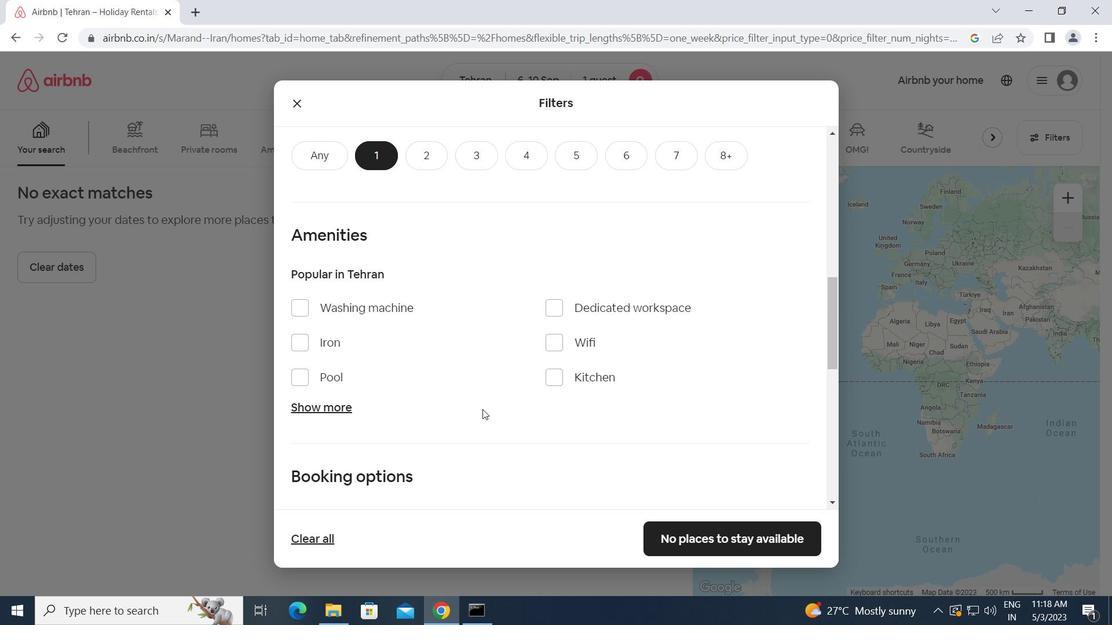 
Action: Mouse moved to (717, 472)
Screenshot: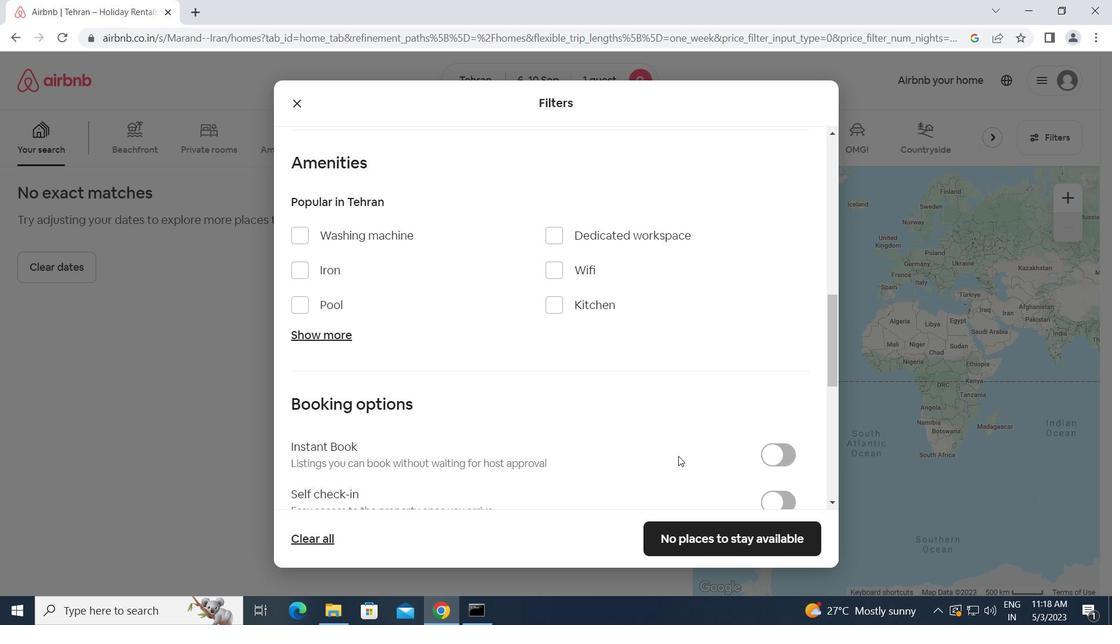 
Action: Mouse scrolled (717, 471) with delta (0, 0)
Screenshot: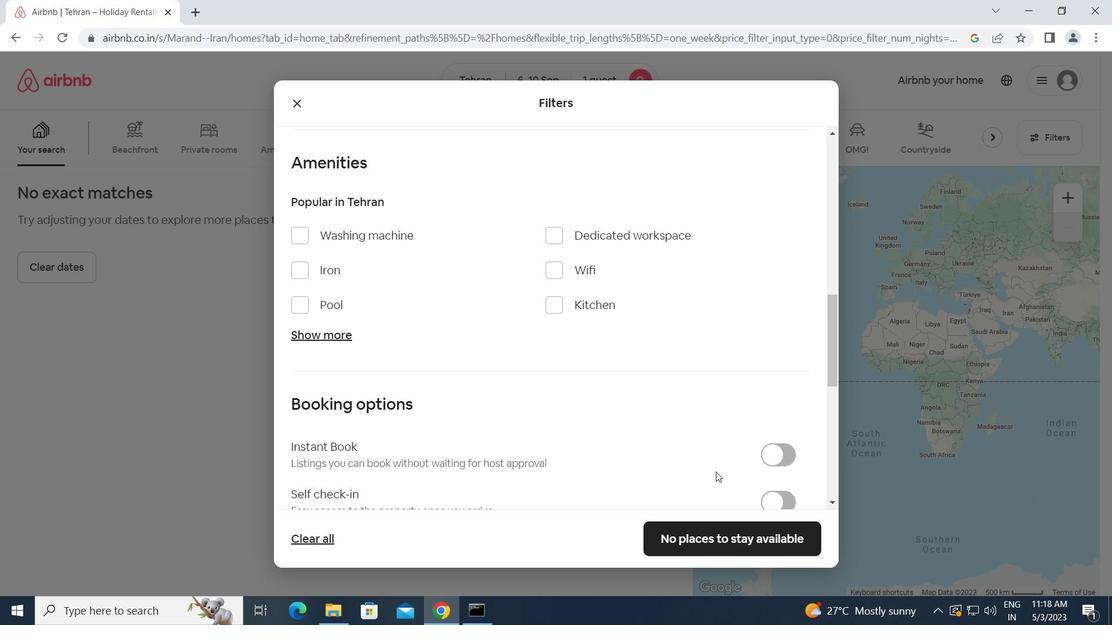 
Action: Mouse scrolled (717, 471) with delta (0, 0)
Screenshot: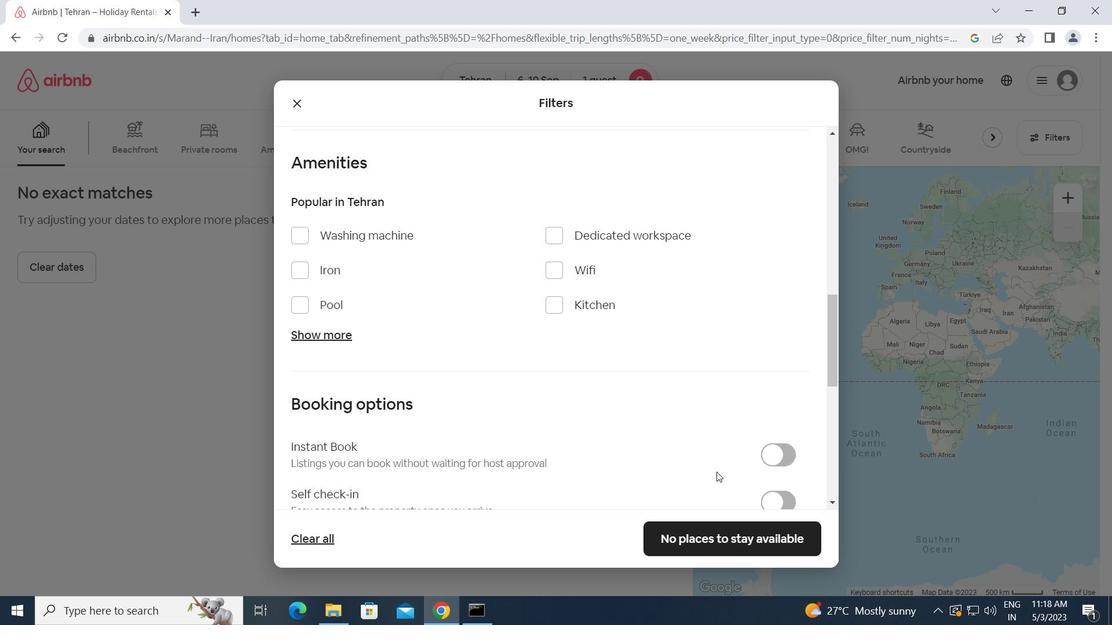 
Action: Mouse moved to (767, 361)
Screenshot: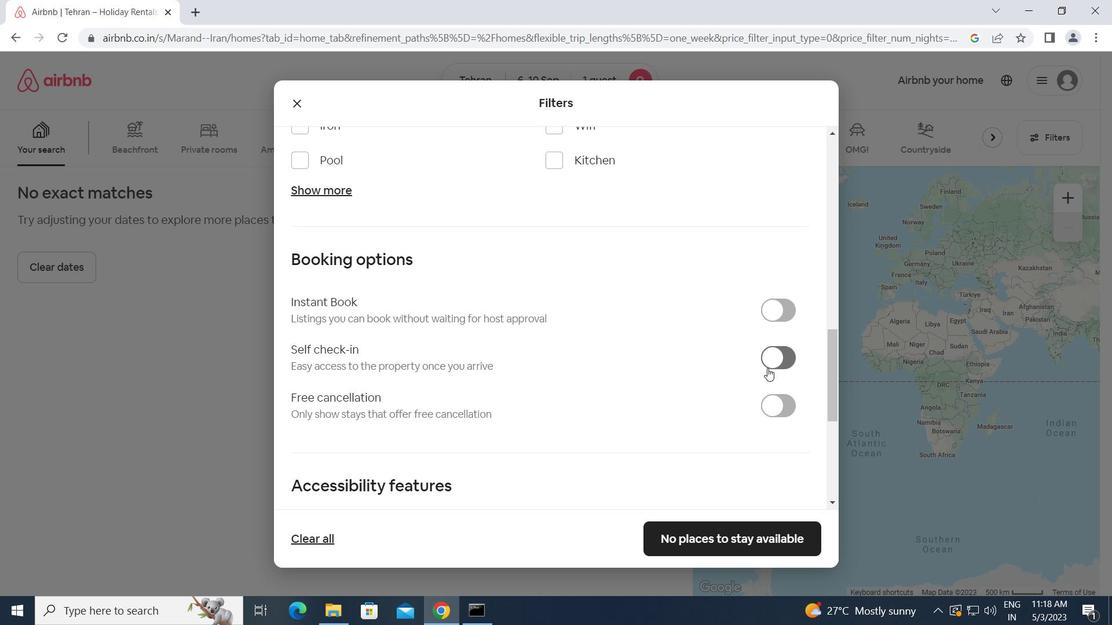 
Action: Mouse pressed left at (767, 361)
Screenshot: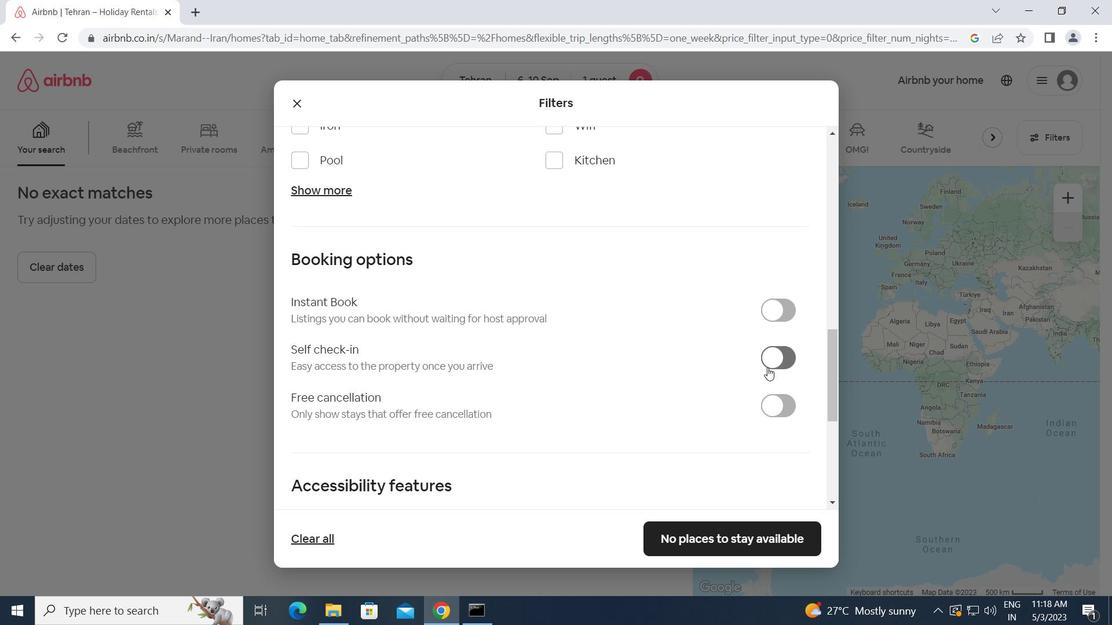 
Action: Mouse moved to (706, 414)
Screenshot: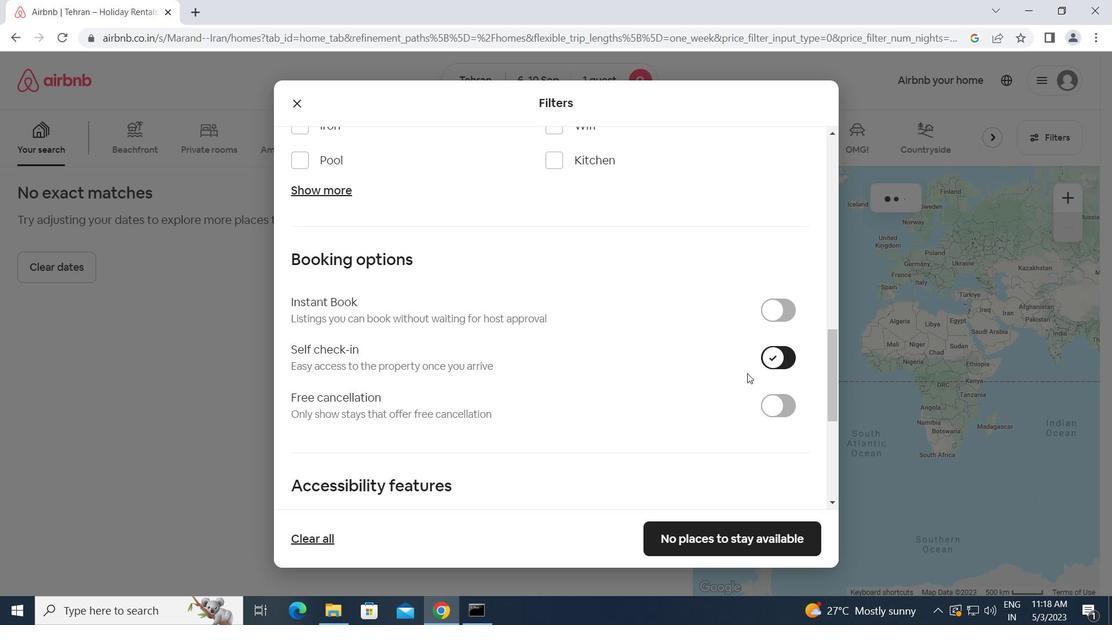 
Action: Mouse scrolled (706, 413) with delta (0, 0)
Screenshot: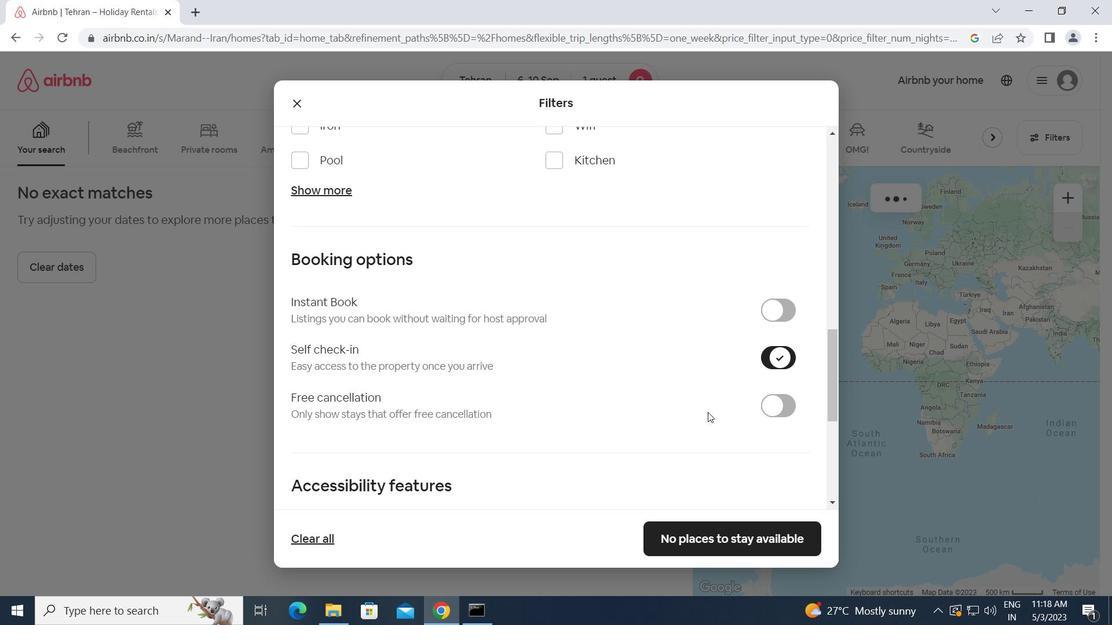 
Action: Mouse scrolled (706, 413) with delta (0, 0)
Screenshot: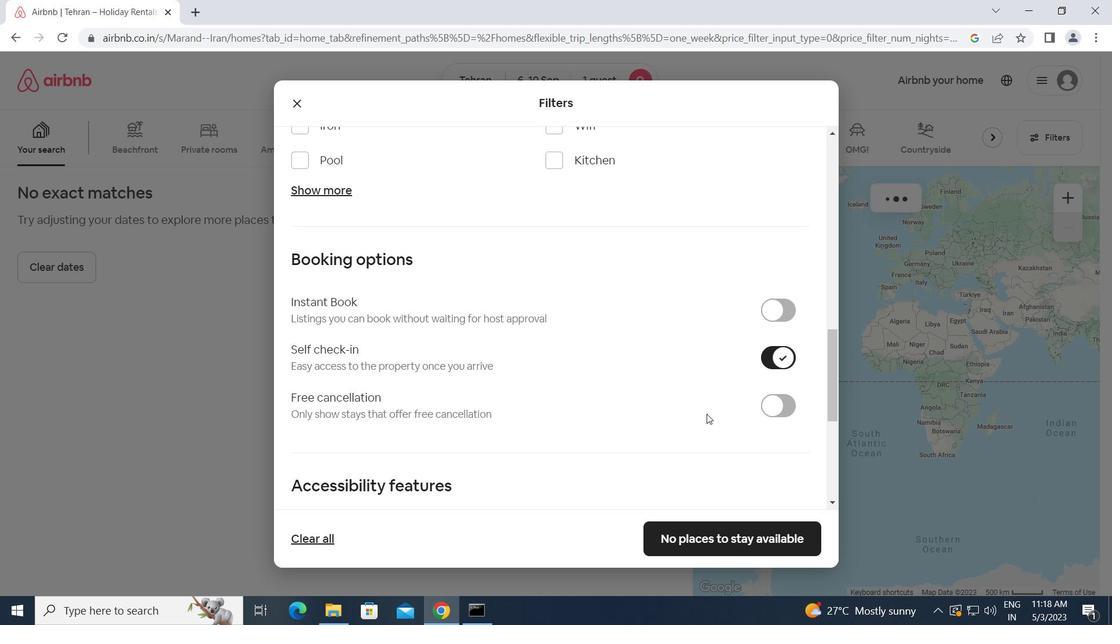 
Action: Mouse scrolled (706, 413) with delta (0, 0)
Screenshot: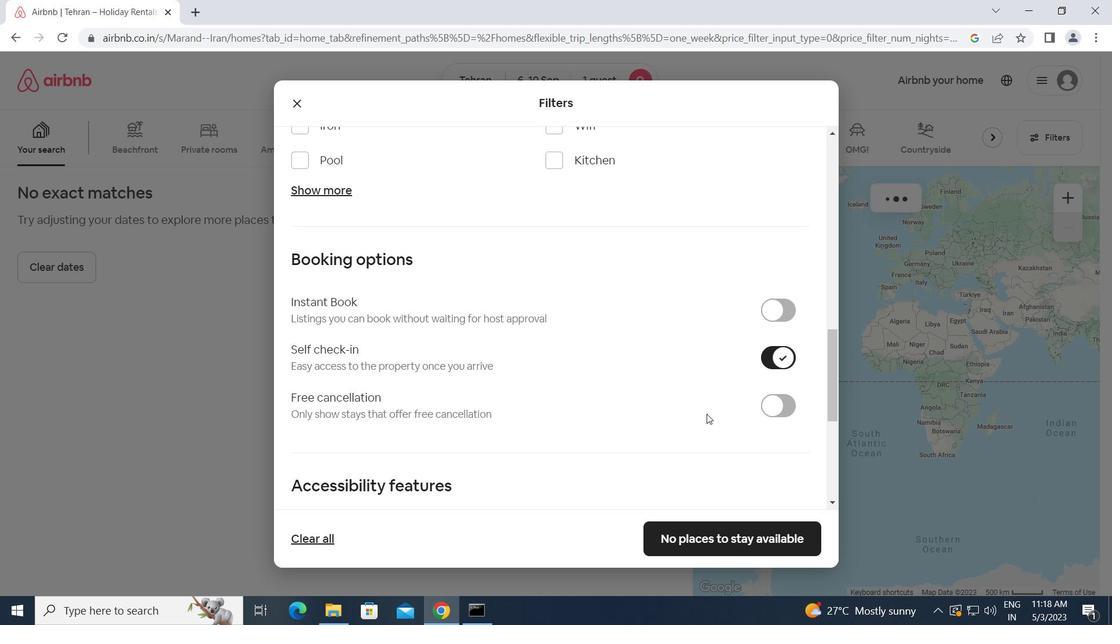 
Action: Mouse scrolled (706, 413) with delta (0, 0)
Screenshot: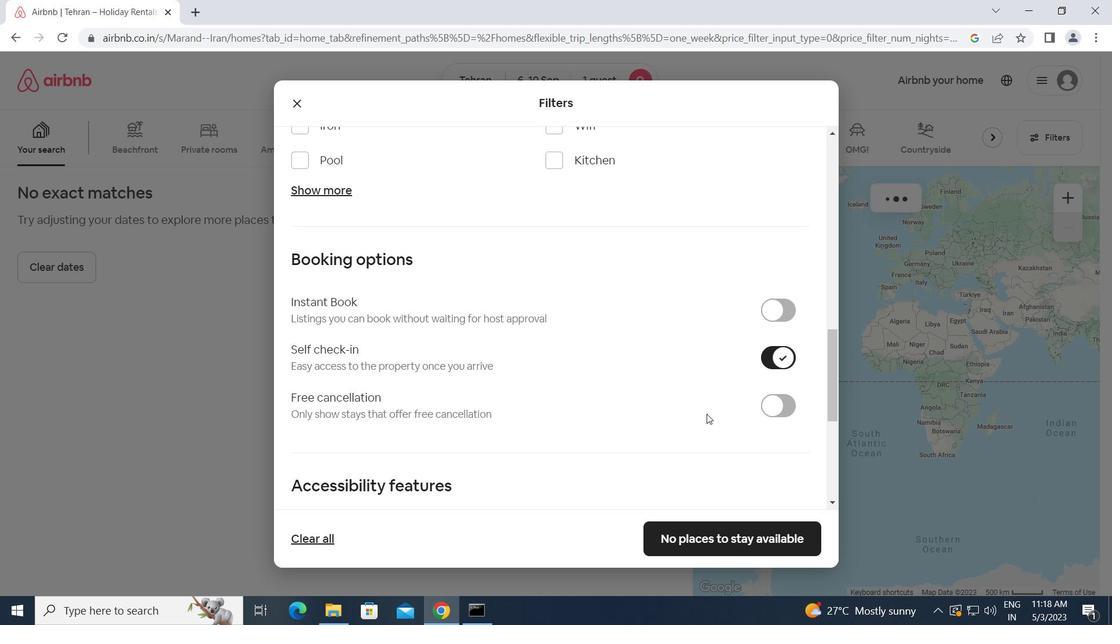 
Action: Mouse scrolled (706, 413) with delta (0, 0)
Screenshot: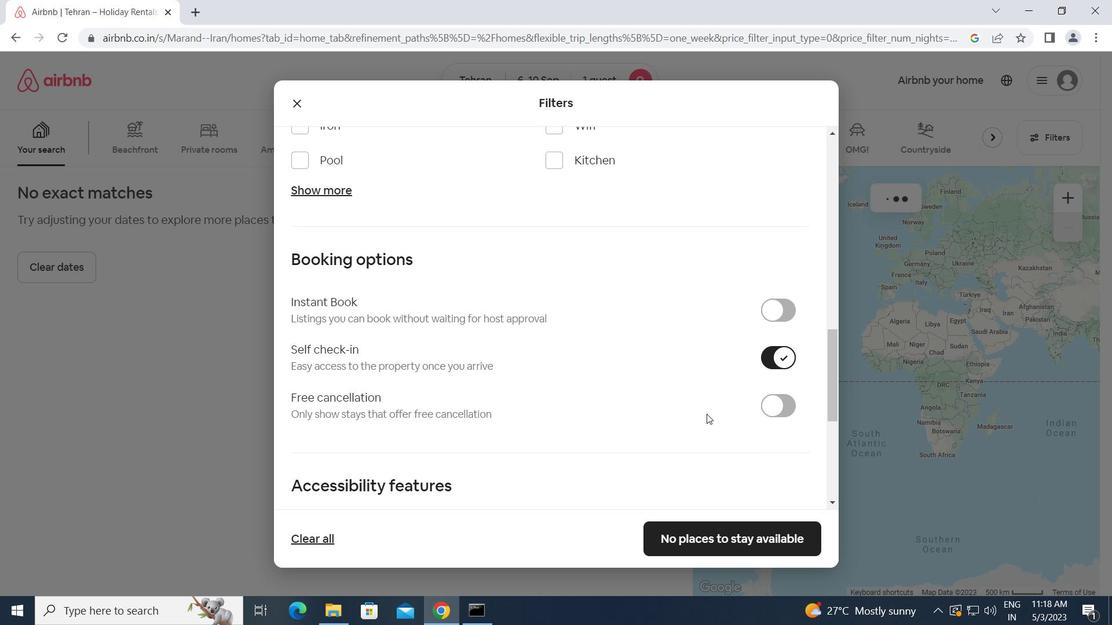 
Action: Mouse scrolled (706, 413) with delta (0, 0)
Screenshot: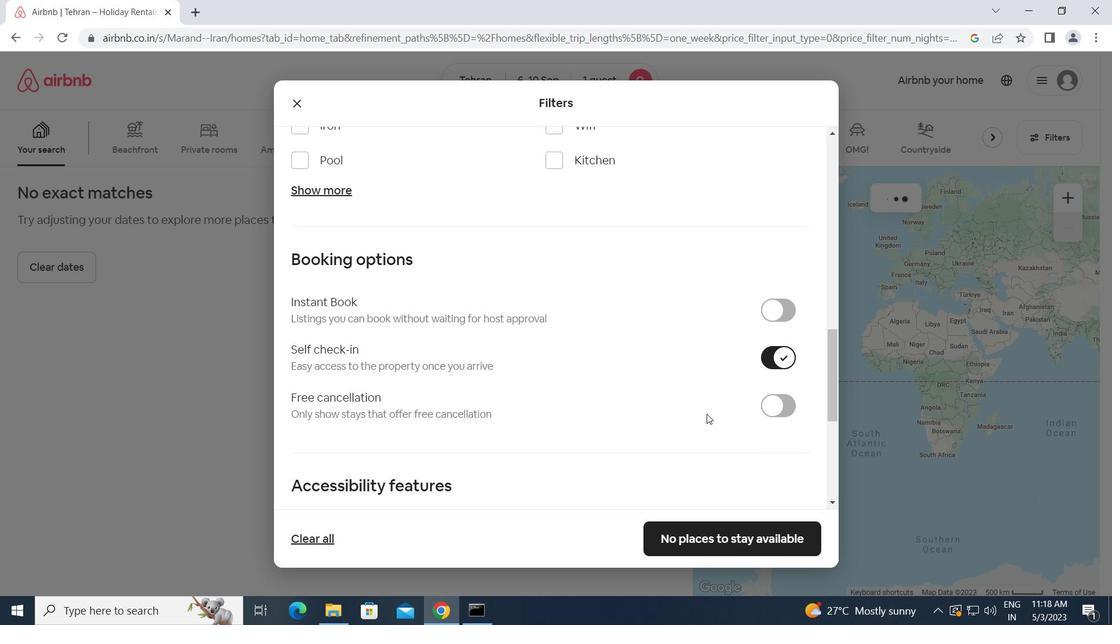 
Action: Mouse scrolled (706, 413) with delta (0, 0)
Screenshot: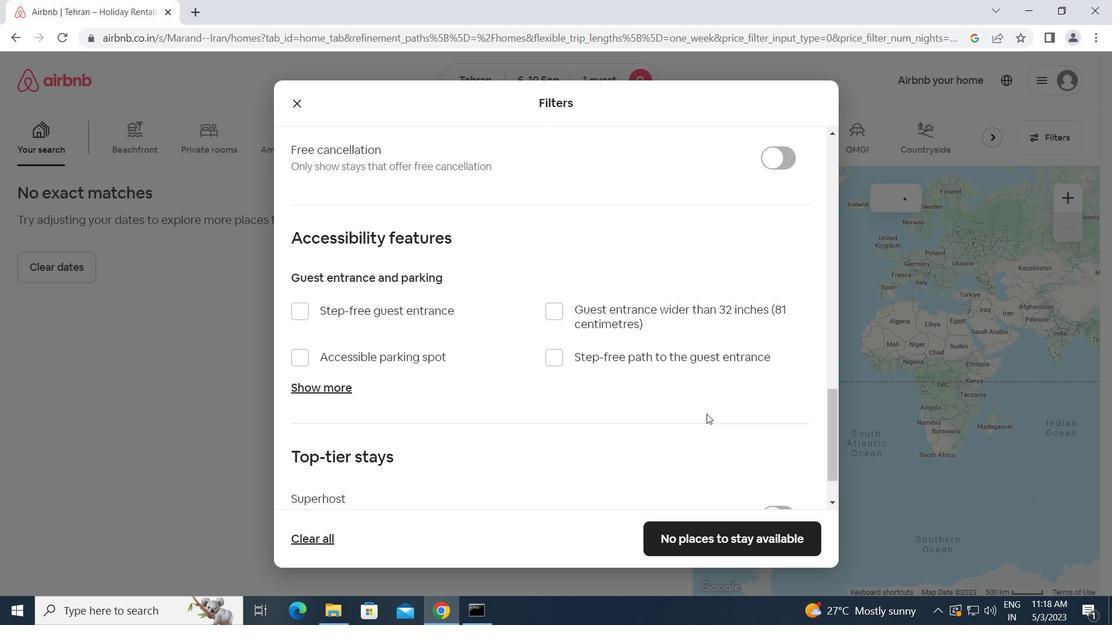 
Action: Mouse scrolled (706, 413) with delta (0, 0)
Screenshot: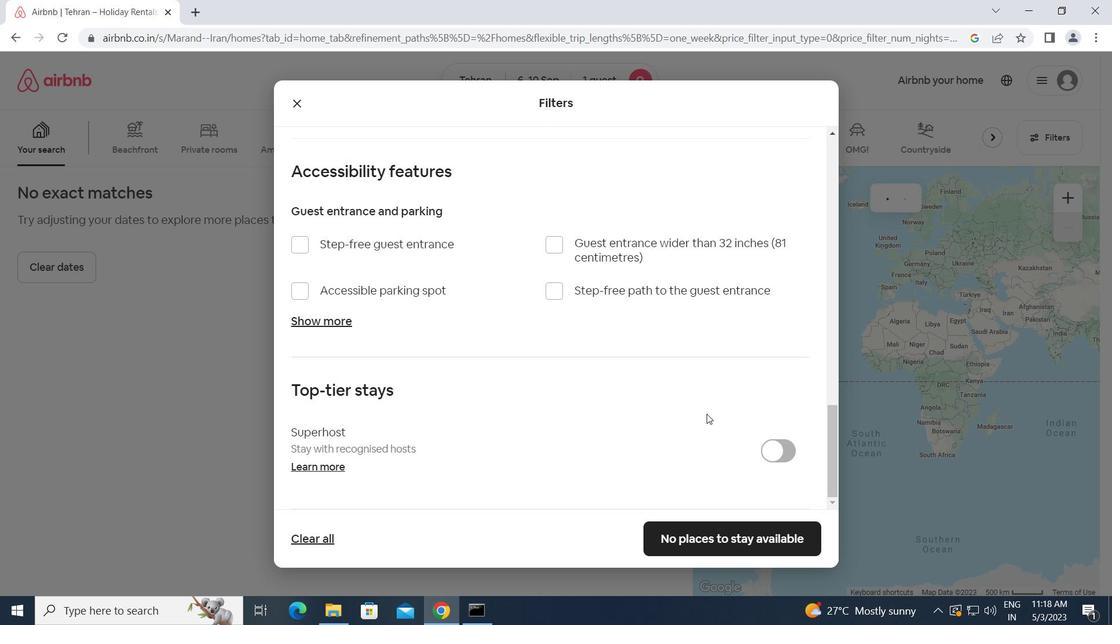 
Action: Mouse scrolled (706, 413) with delta (0, 0)
Screenshot: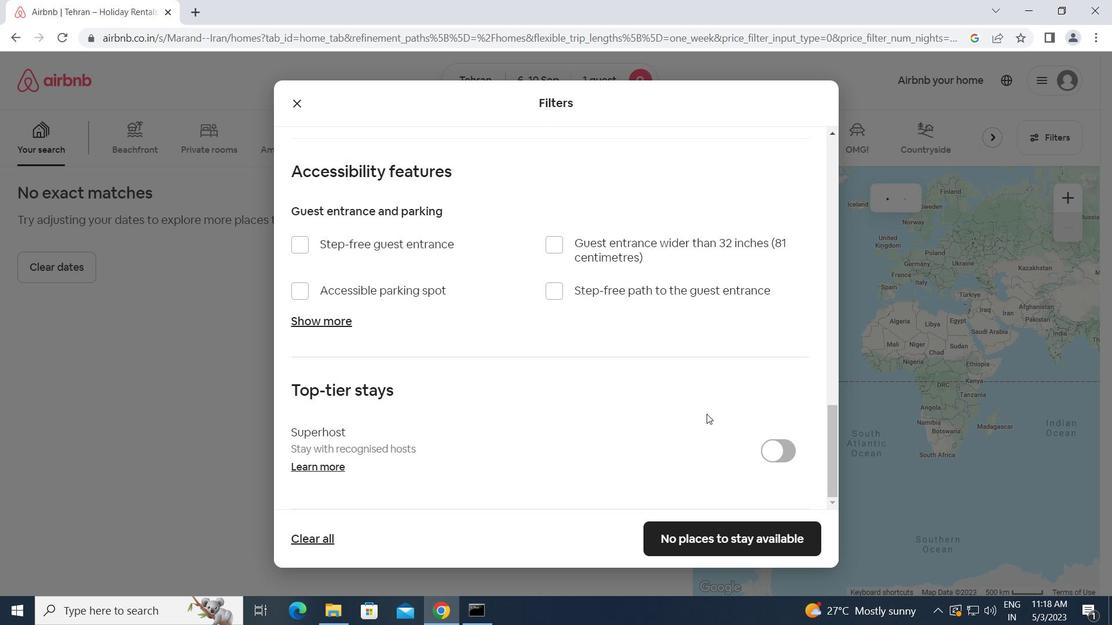 
Action: Mouse scrolled (706, 413) with delta (0, 0)
Screenshot: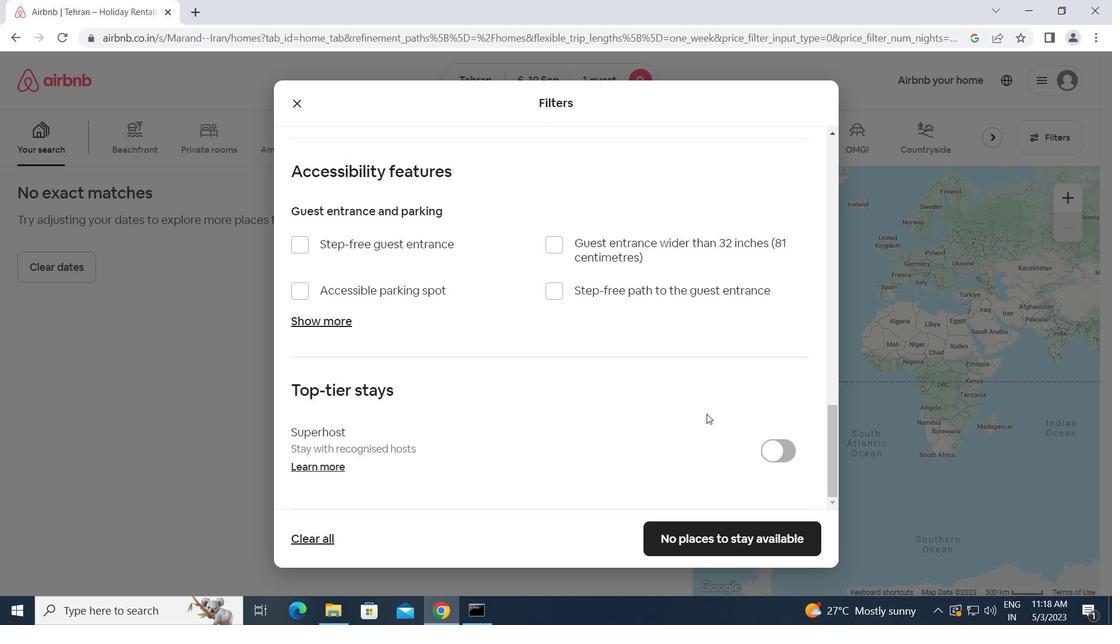 
Action: Mouse scrolled (706, 413) with delta (0, 0)
Screenshot: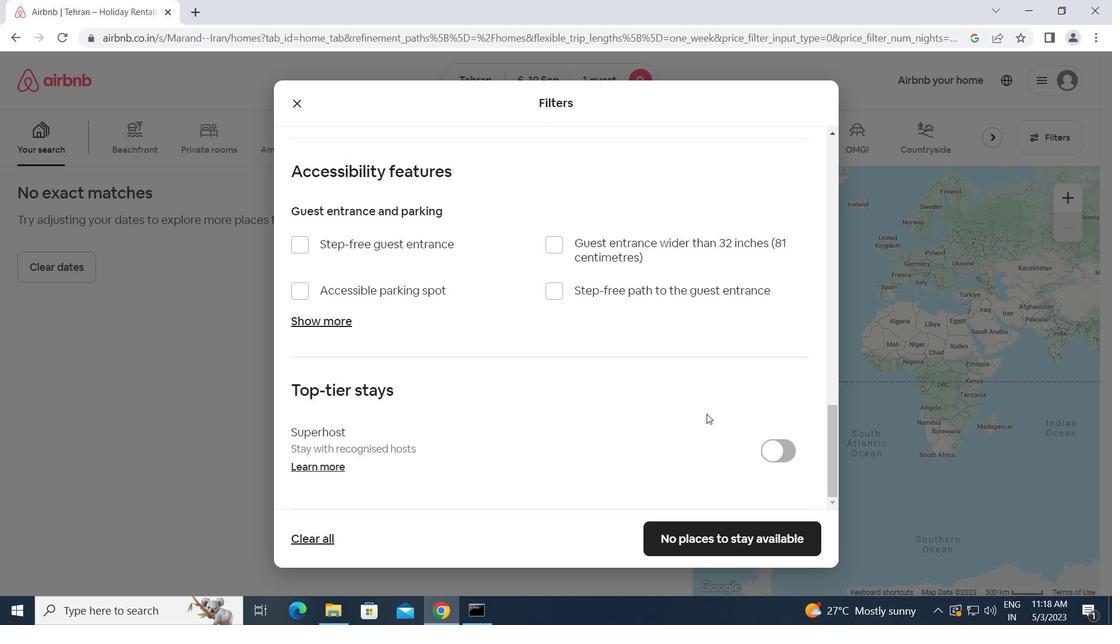 
Action: Mouse moved to (707, 534)
Screenshot: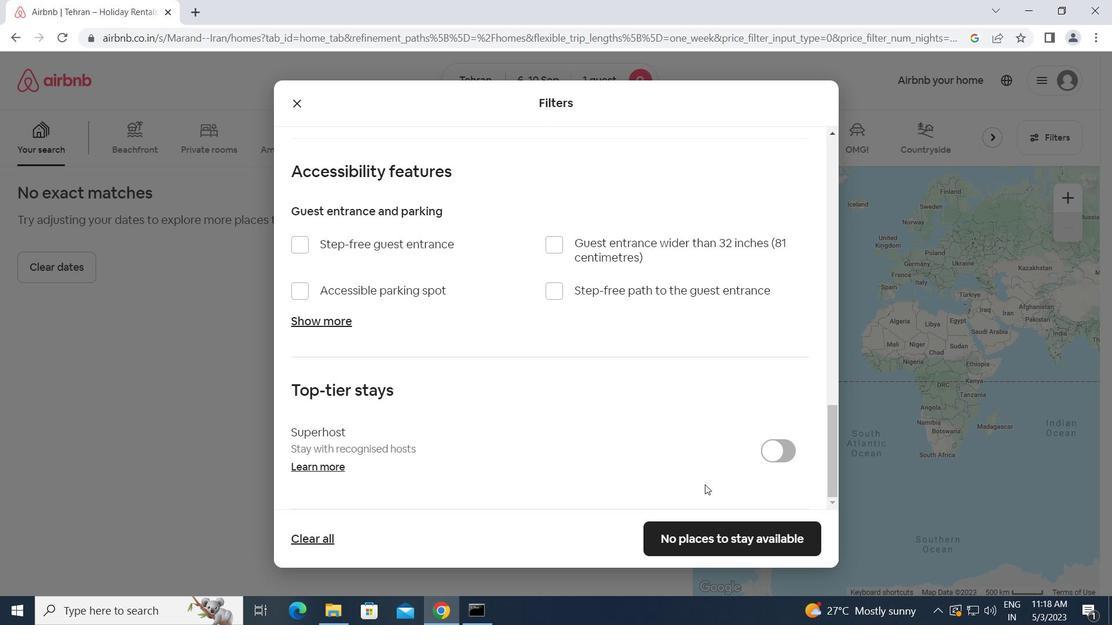 
Action: Mouse pressed left at (707, 534)
Screenshot: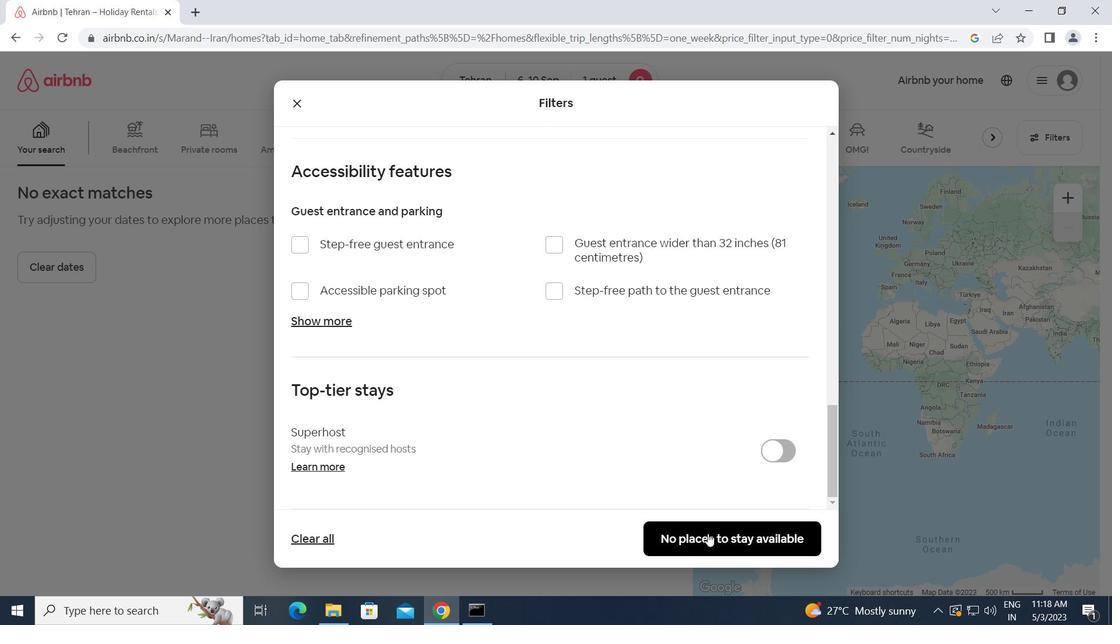 
